 Task: Create a due date automation trigger when advanced on, 2 hours before a card is due add fields without custom field "Resume" set to a date not in this month.
Action: Mouse moved to (1000, 299)
Screenshot: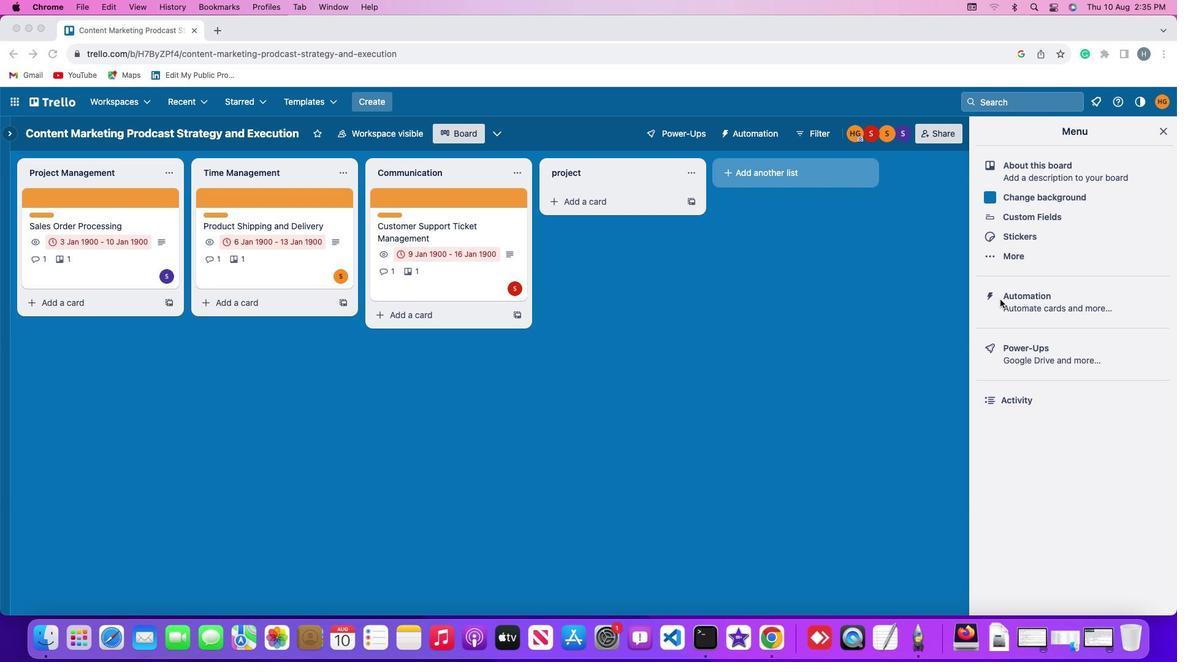 
Action: Mouse pressed left at (1000, 299)
Screenshot: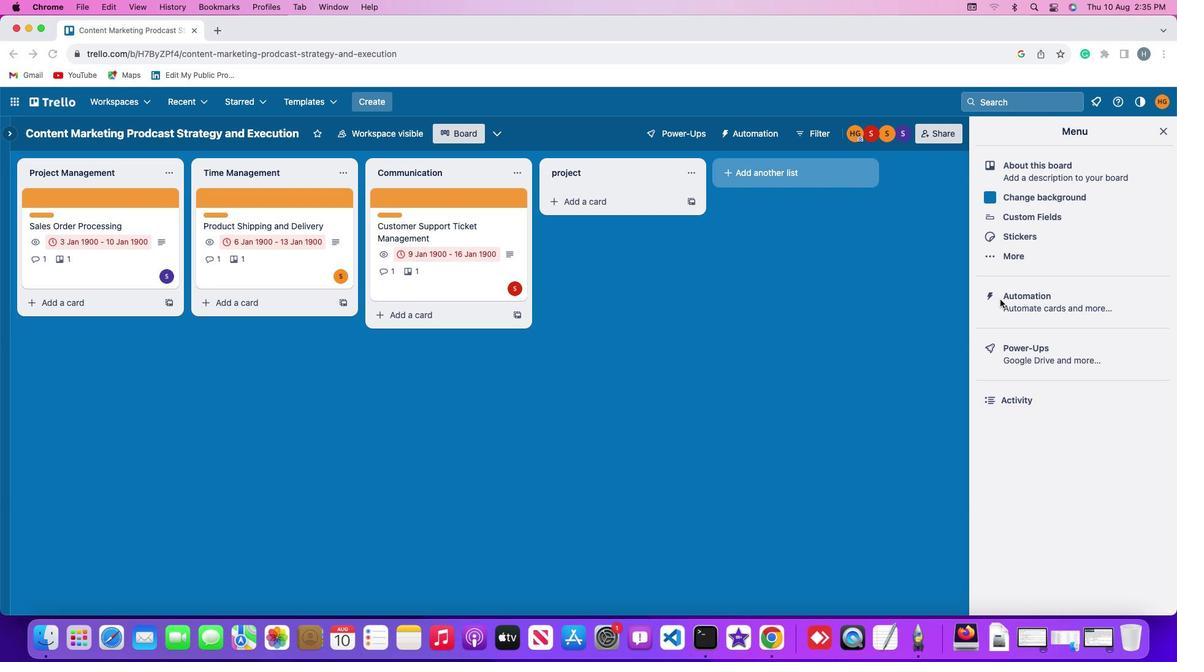 
Action: Mouse pressed left at (1000, 299)
Screenshot: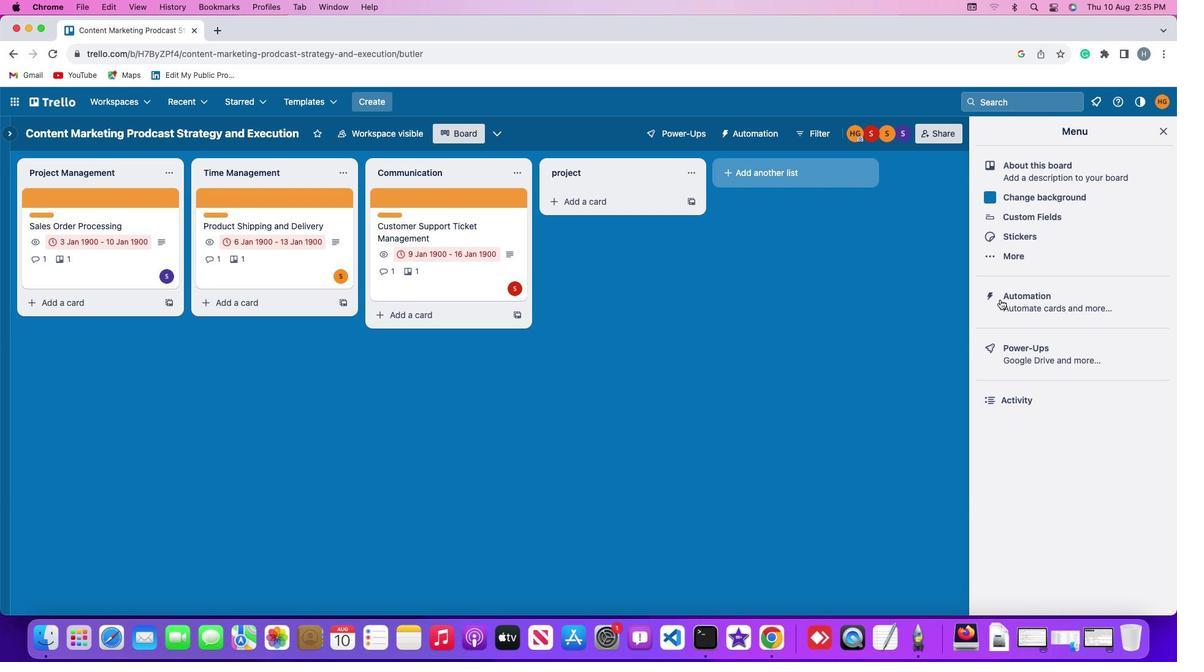 
Action: Mouse moved to (105, 295)
Screenshot: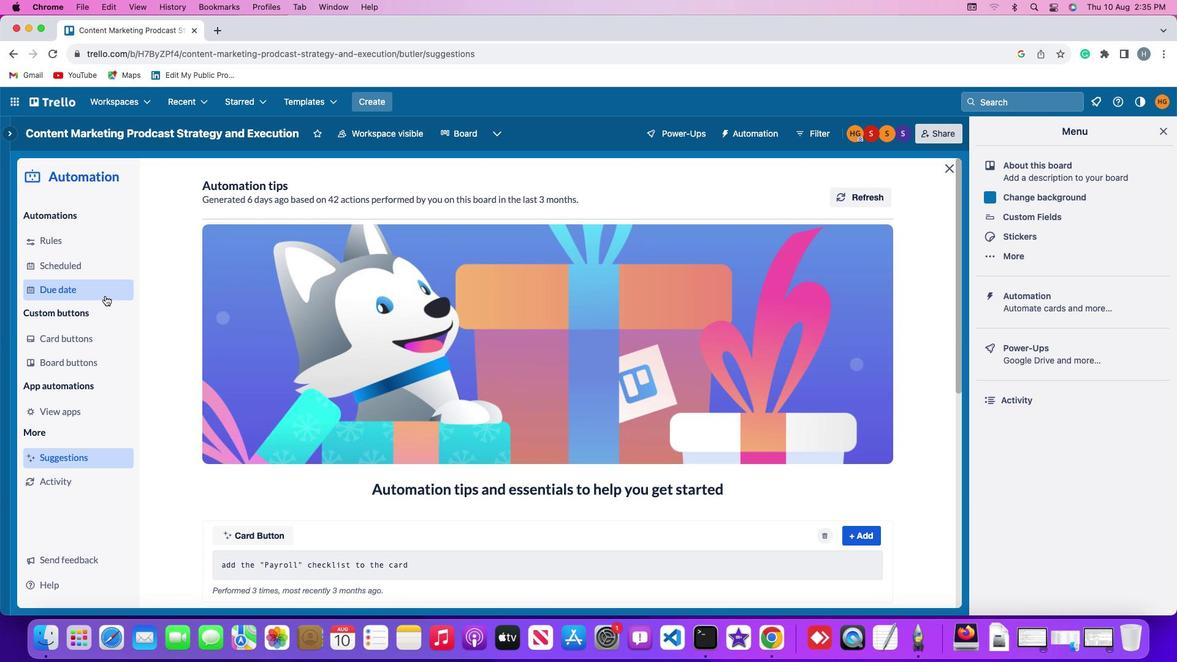 
Action: Mouse pressed left at (105, 295)
Screenshot: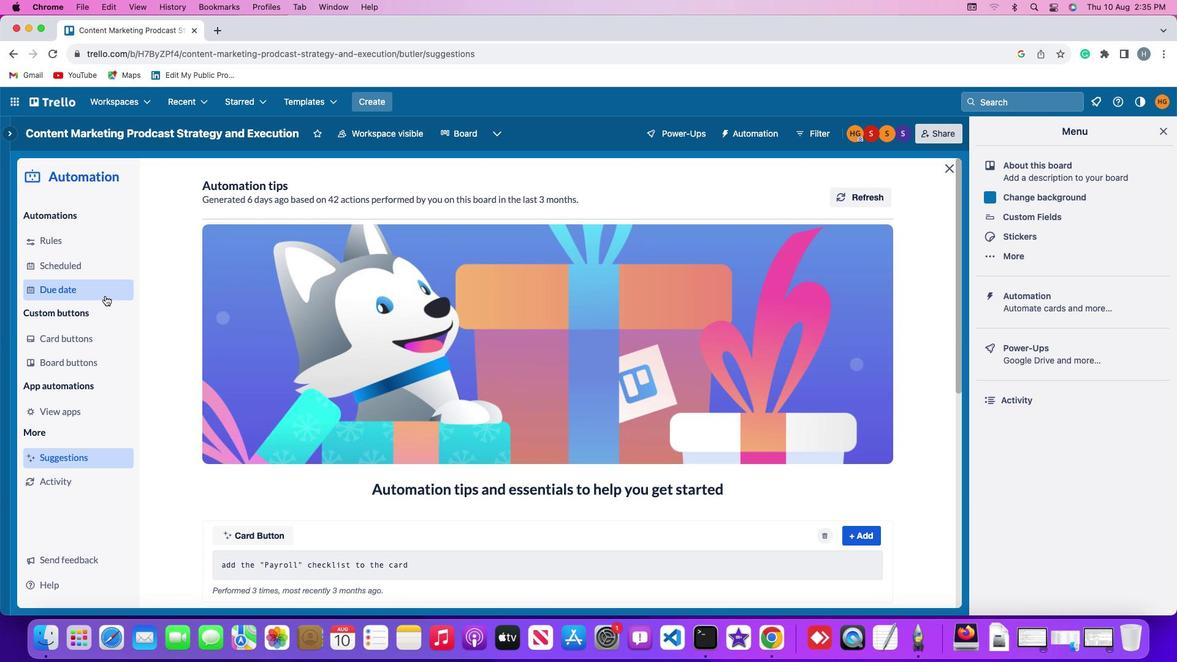 
Action: Mouse moved to (801, 187)
Screenshot: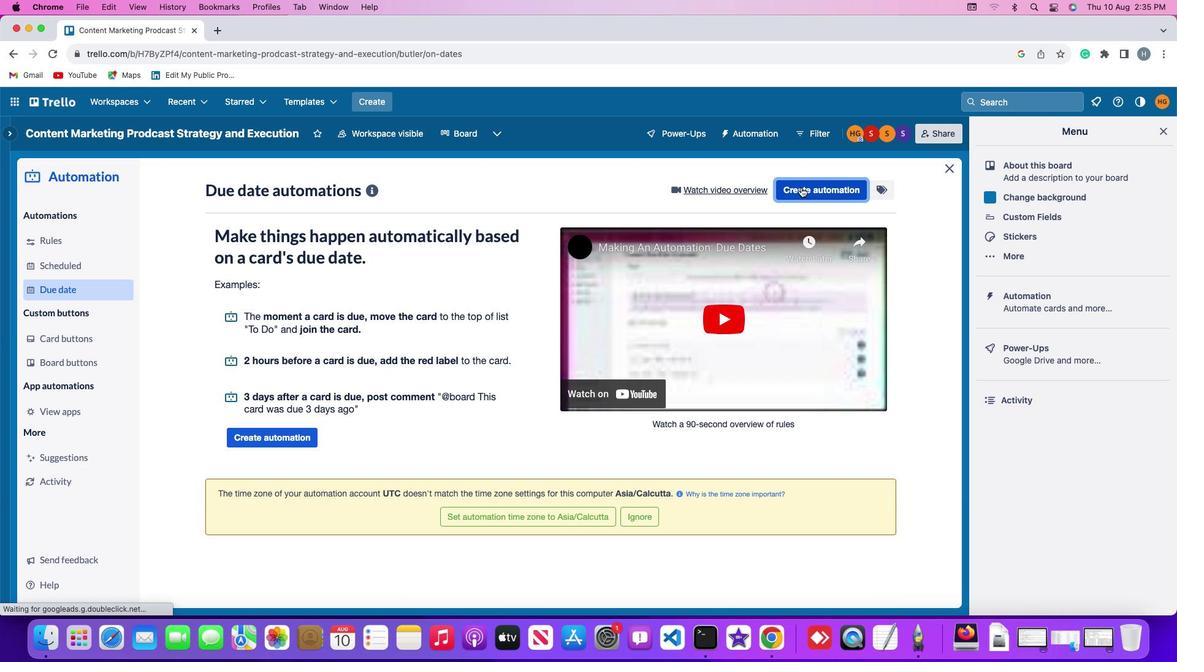 
Action: Mouse pressed left at (801, 187)
Screenshot: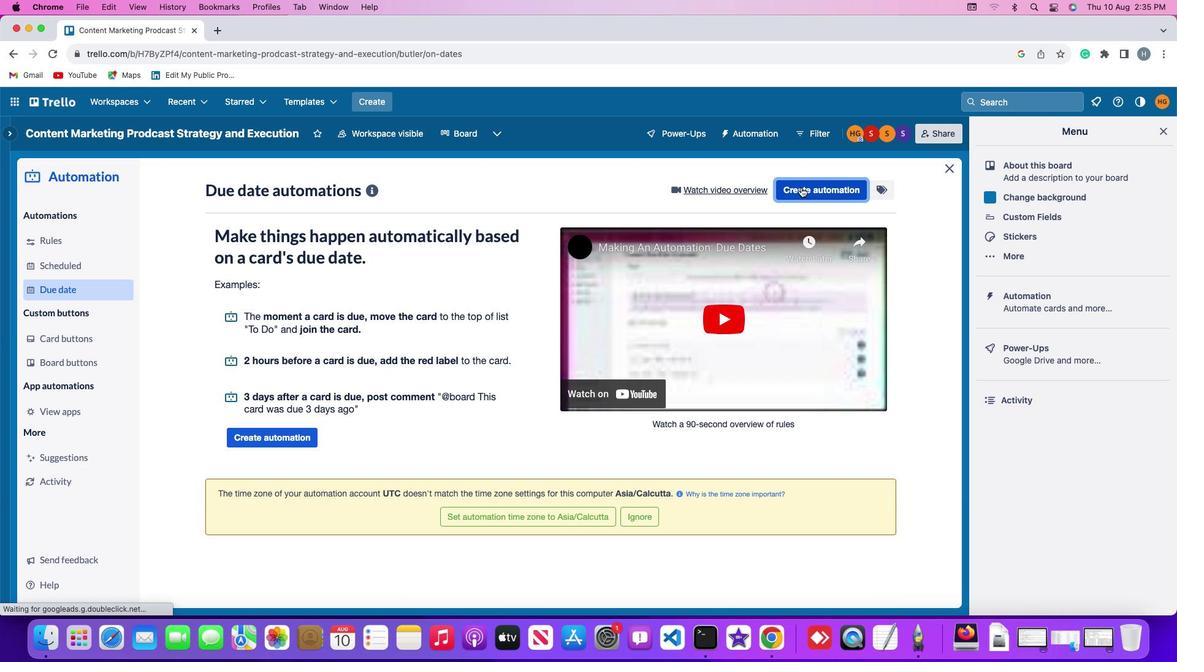 
Action: Mouse moved to (262, 303)
Screenshot: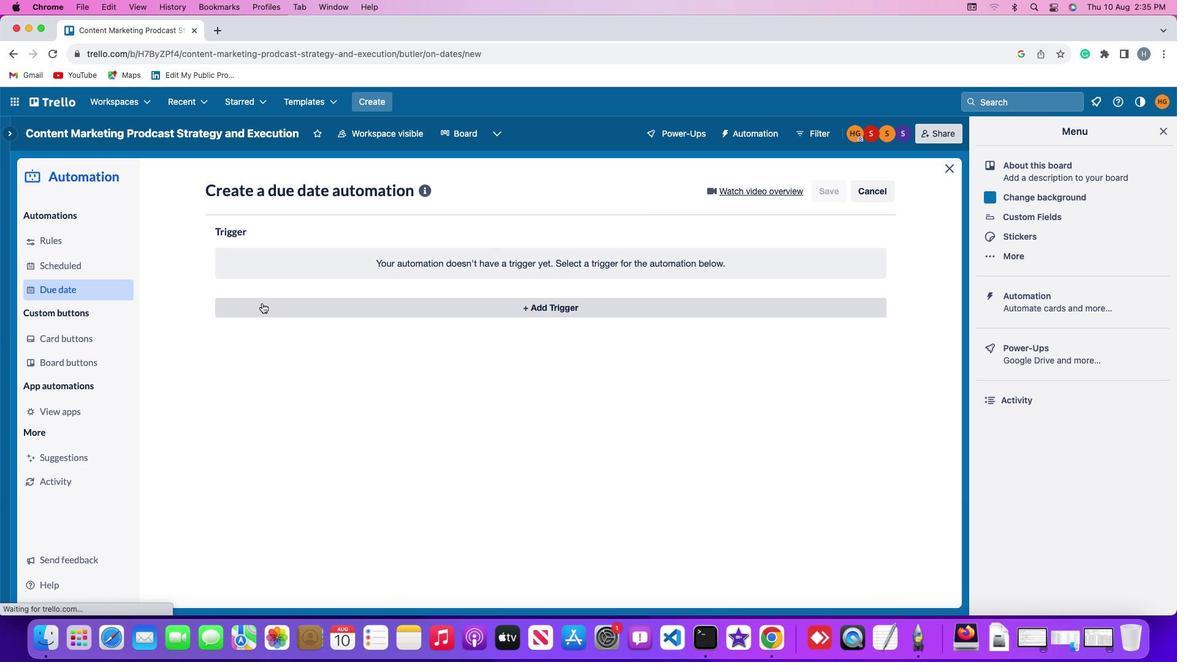 
Action: Mouse pressed left at (262, 303)
Screenshot: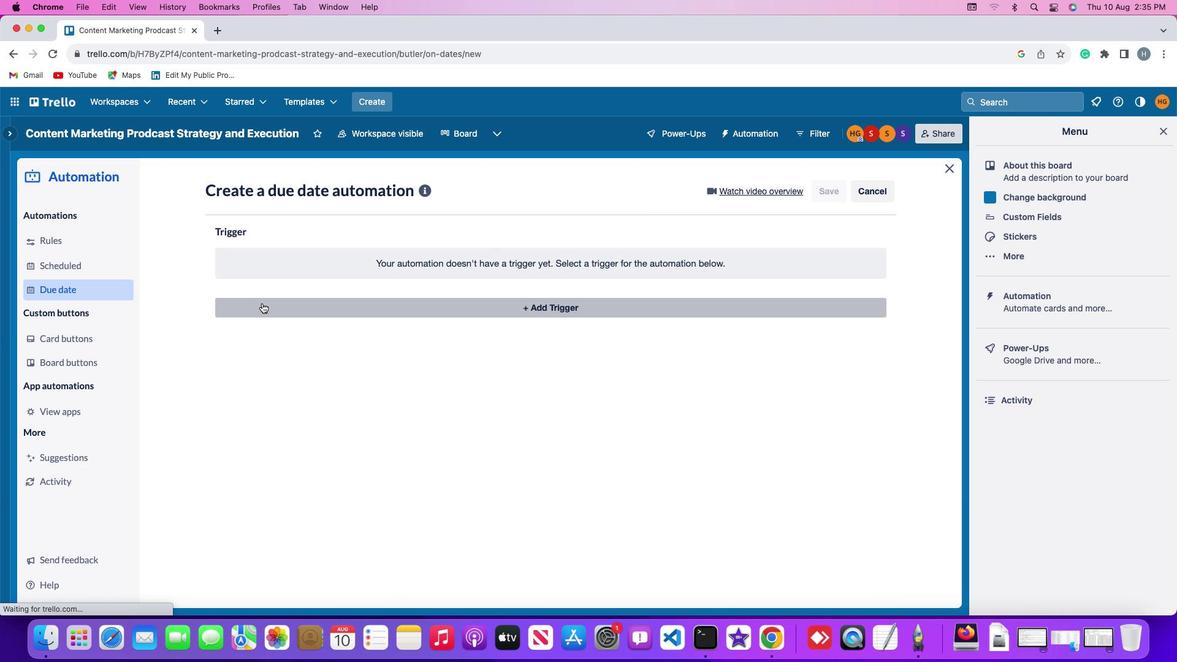 
Action: Mouse moved to (239, 495)
Screenshot: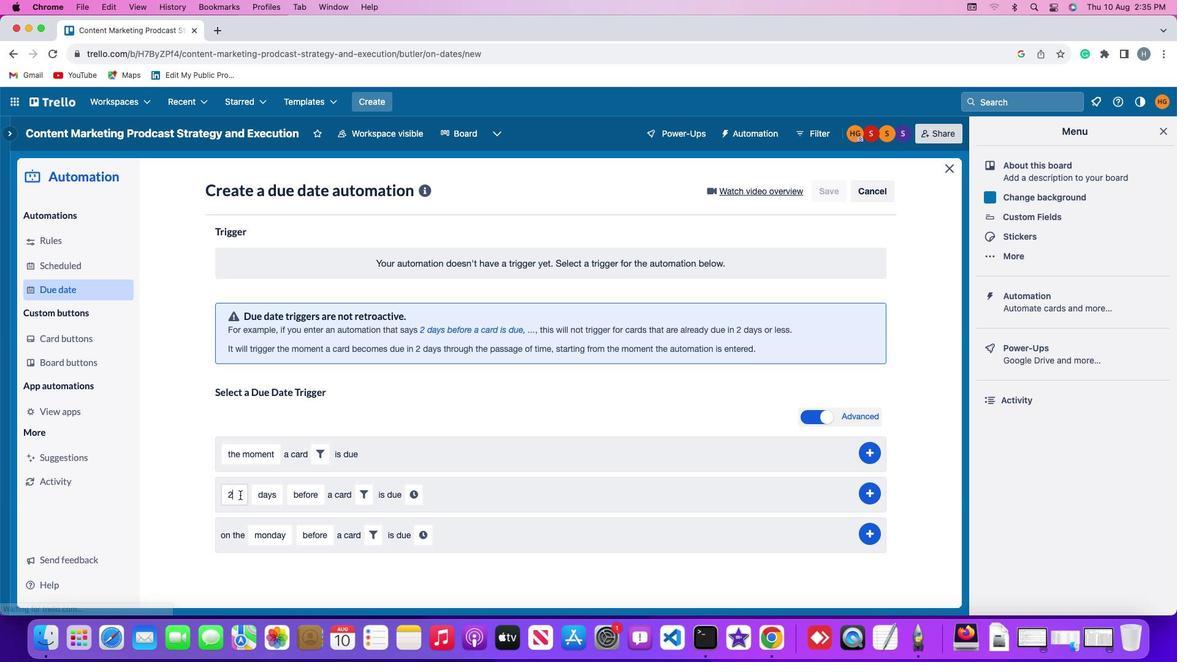 
Action: Mouse pressed left at (239, 495)
Screenshot: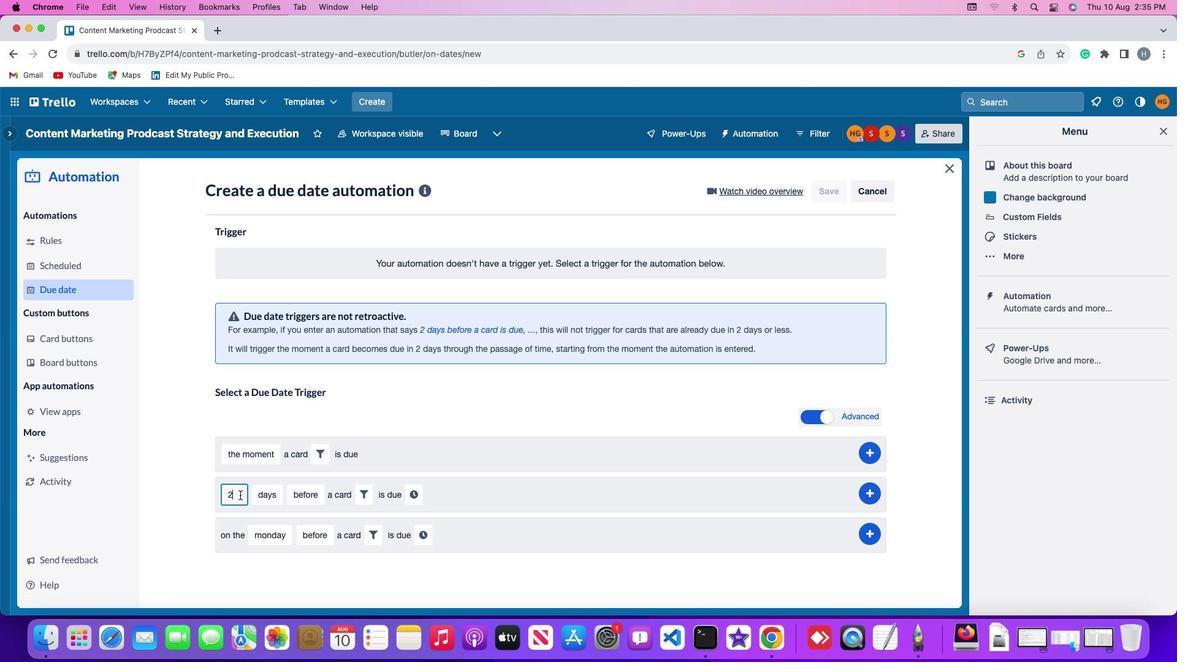 
Action: Mouse moved to (239, 495)
Screenshot: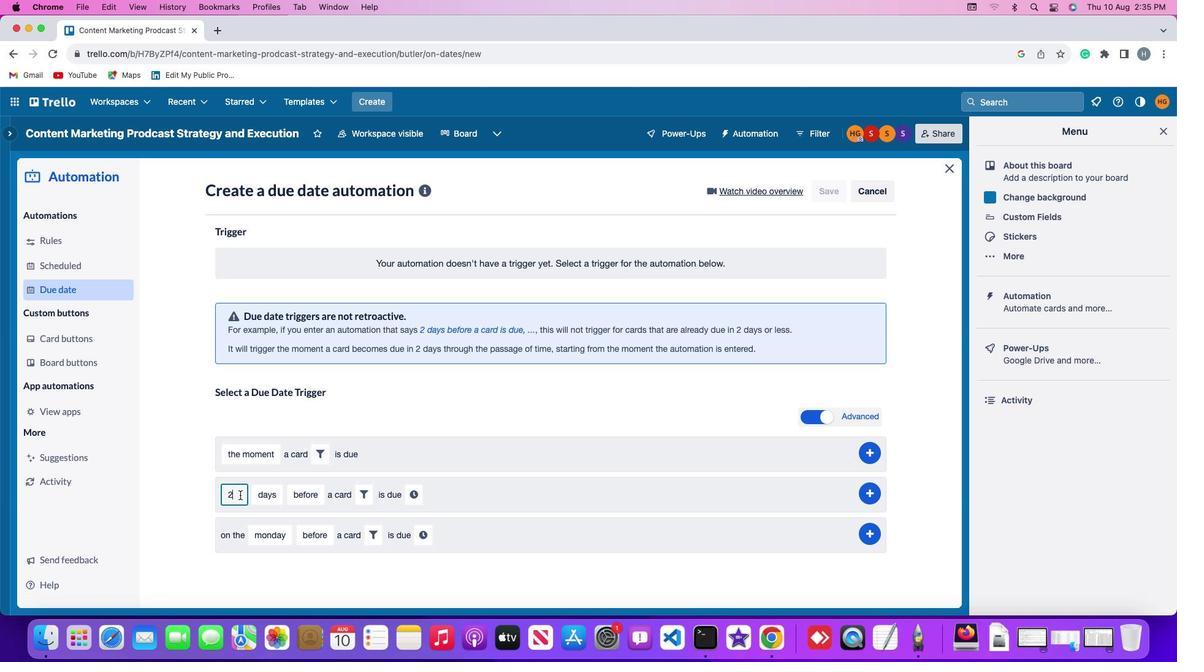 
Action: Key pressed Key.backspace'2'
Screenshot: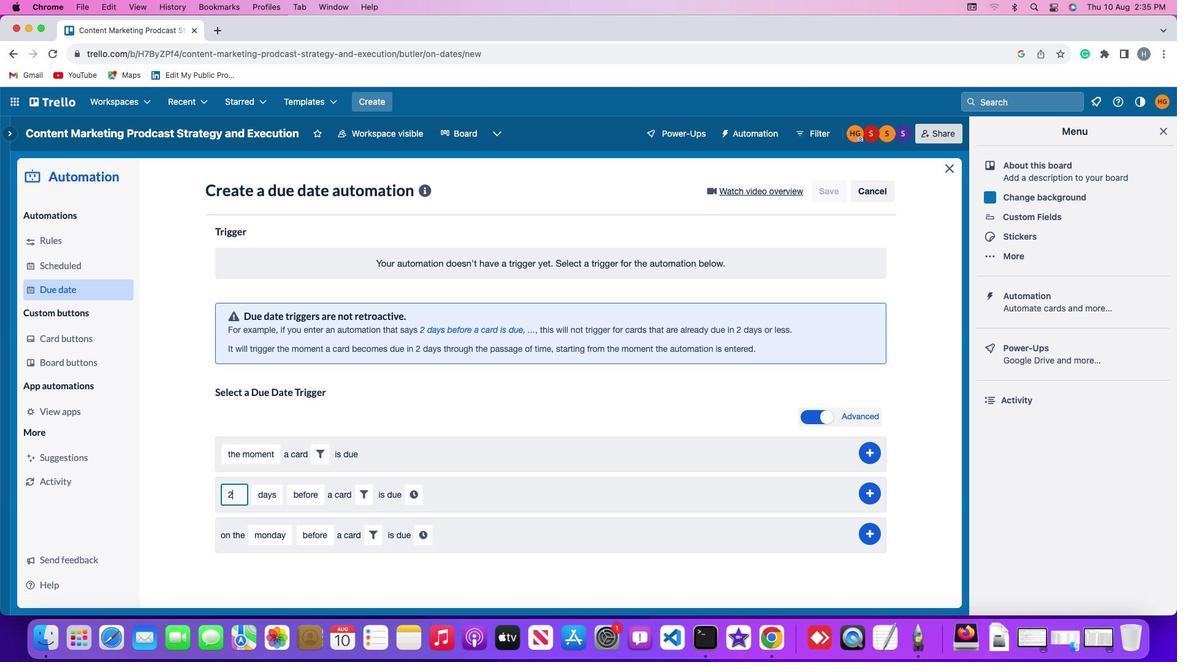 
Action: Mouse moved to (263, 493)
Screenshot: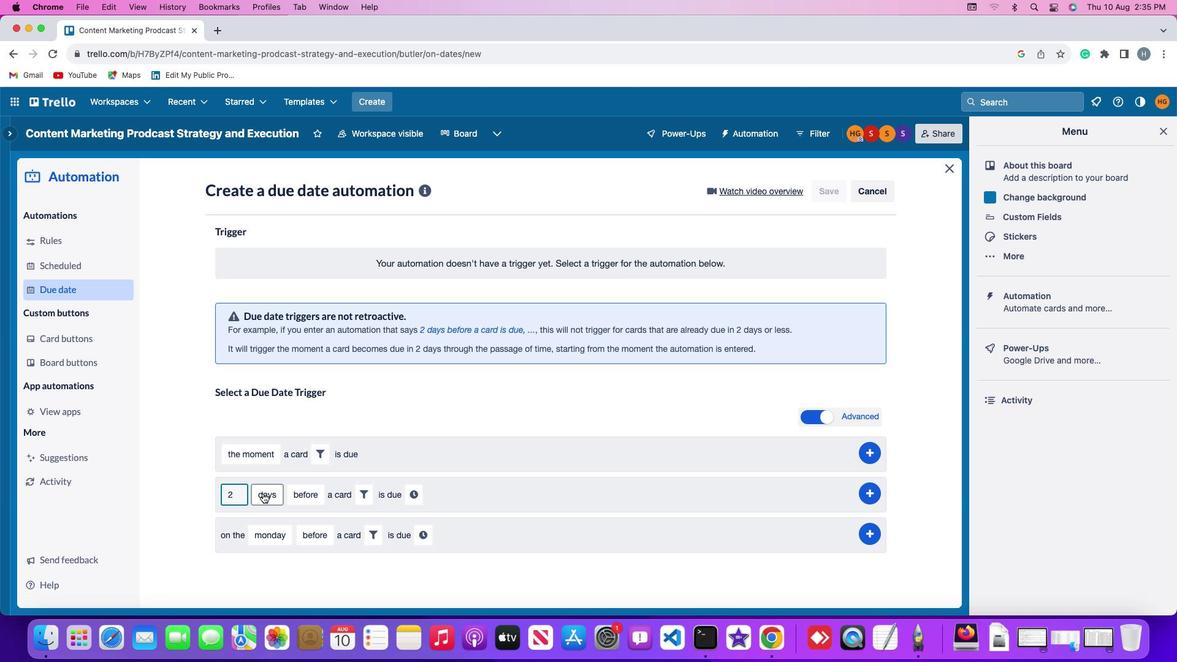 
Action: Mouse pressed left at (263, 493)
Screenshot: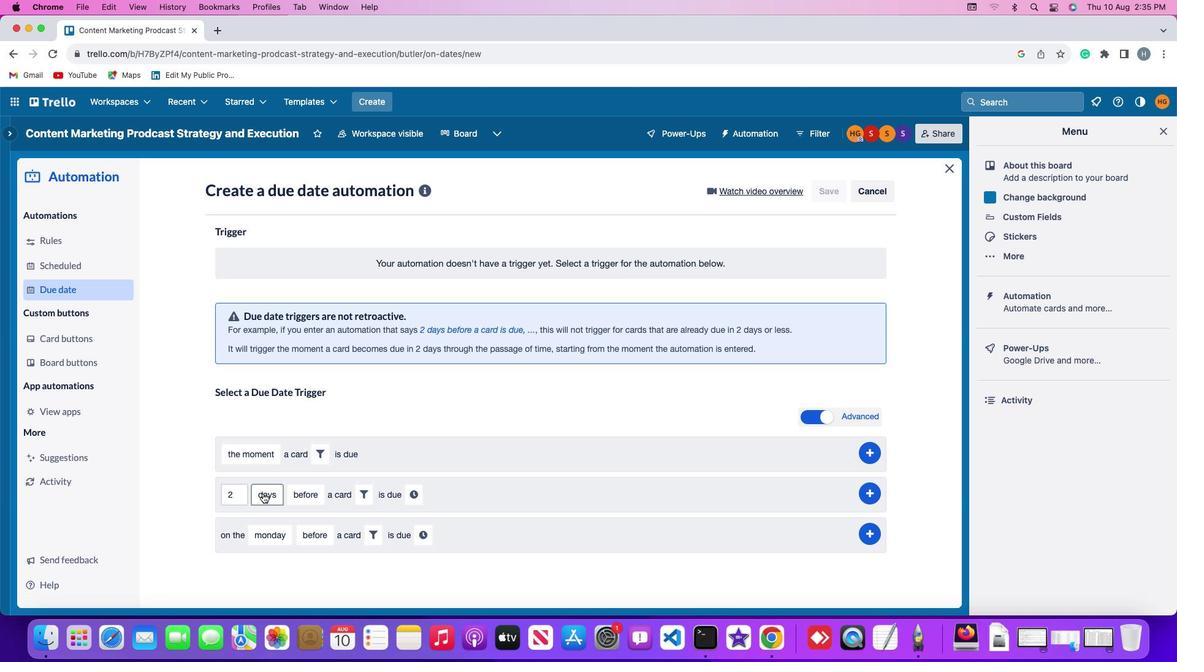 
Action: Mouse moved to (272, 564)
Screenshot: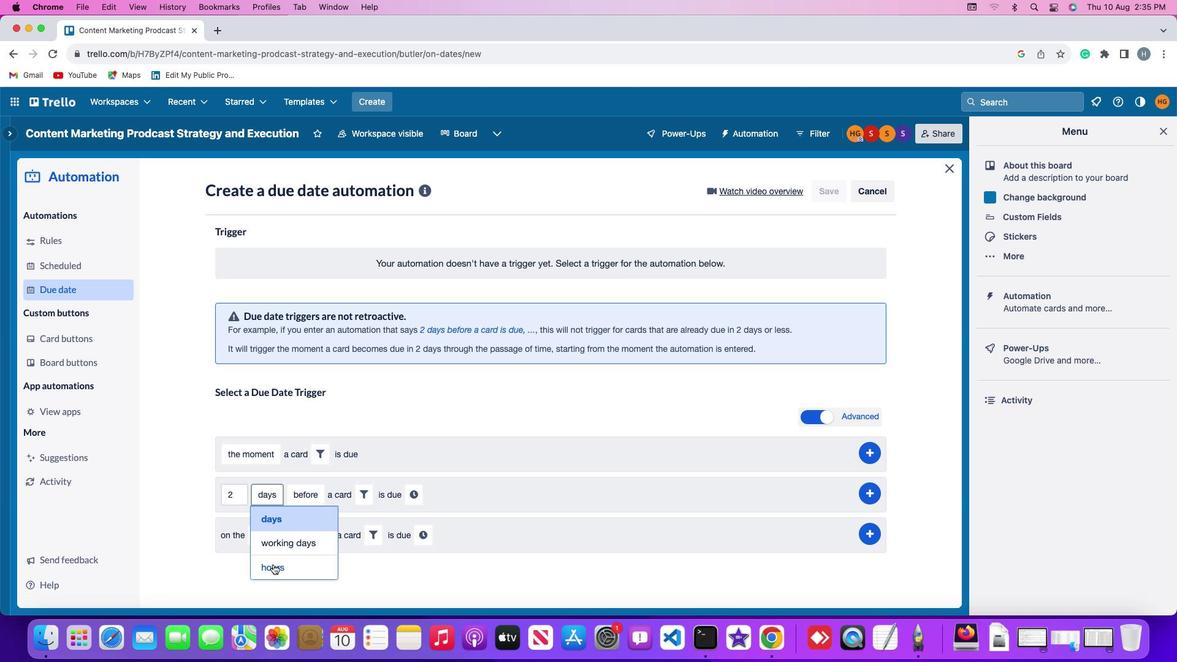 
Action: Mouse pressed left at (272, 564)
Screenshot: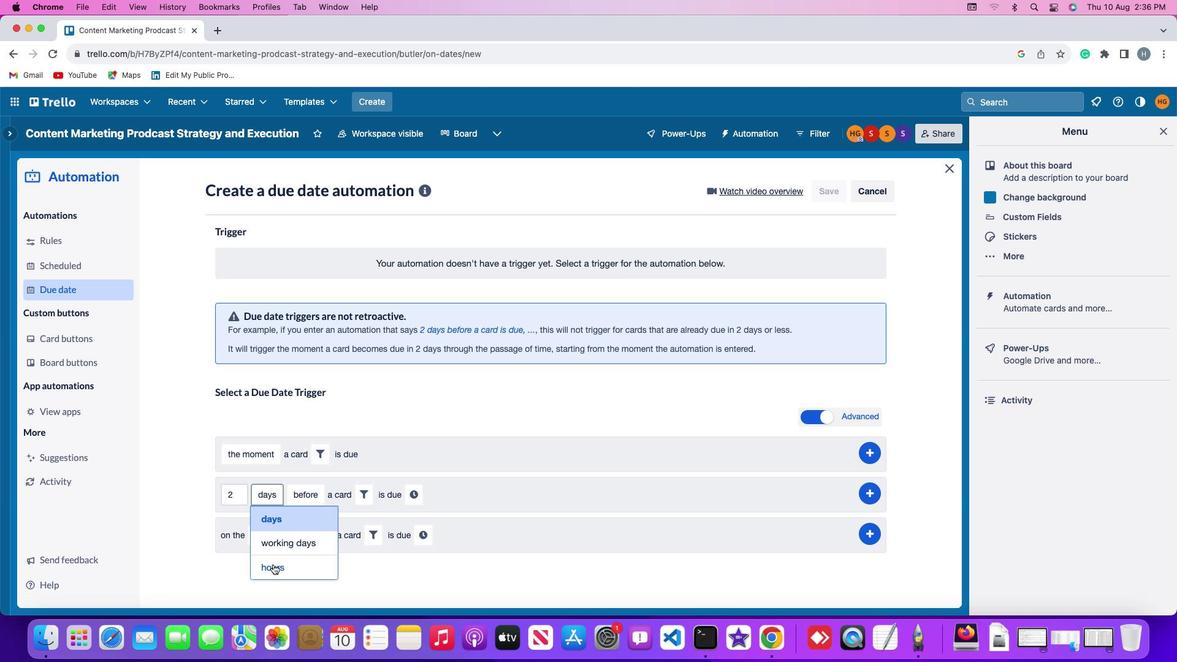
Action: Mouse moved to (307, 490)
Screenshot: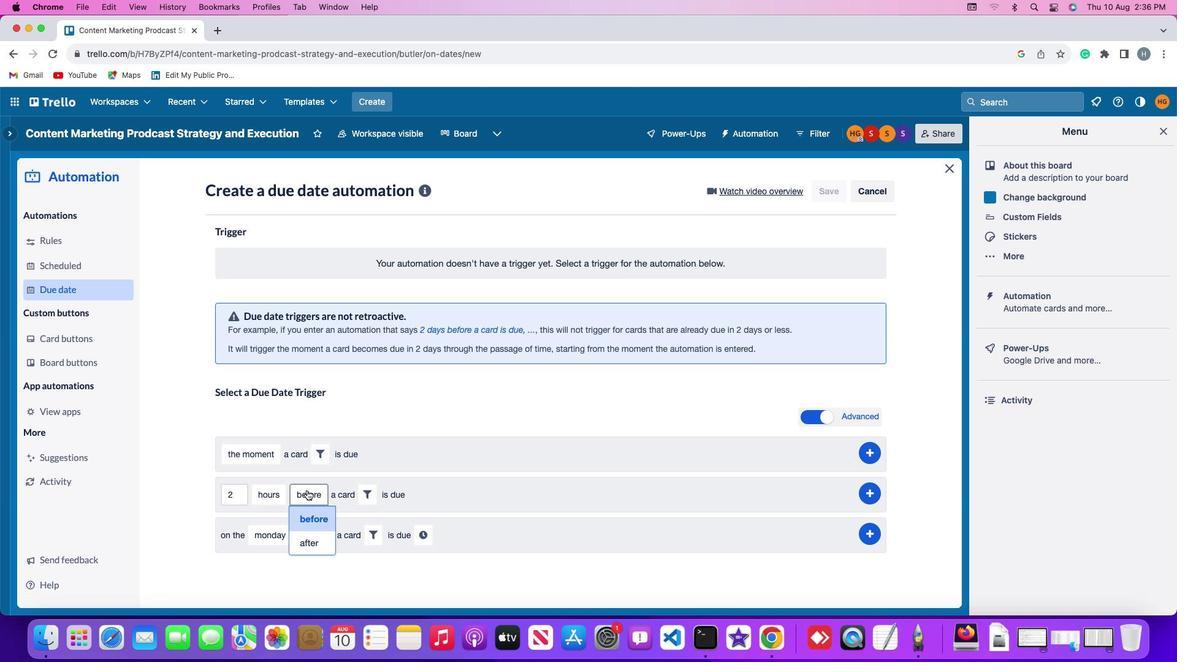 
Action: Mouse pressed left at (307, 490)
Screenshot: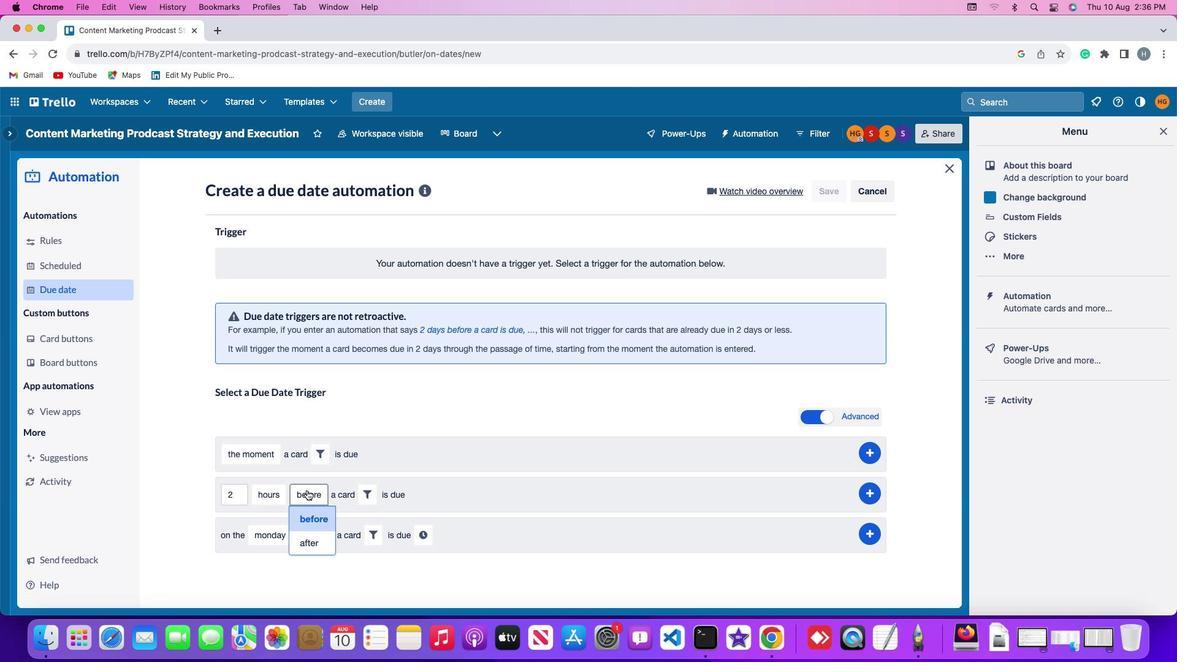 
Action: Mouse moved to (320, 516)
Screenshot: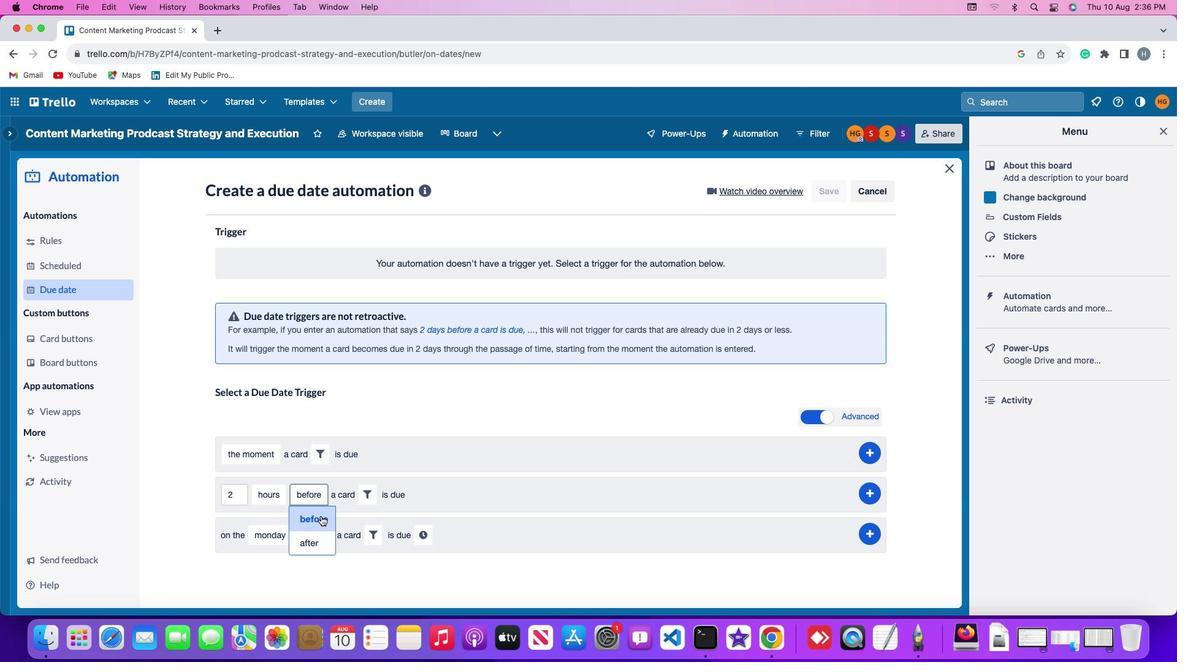 
Action: Mouse pressed left at (320, 516)
Screenshot: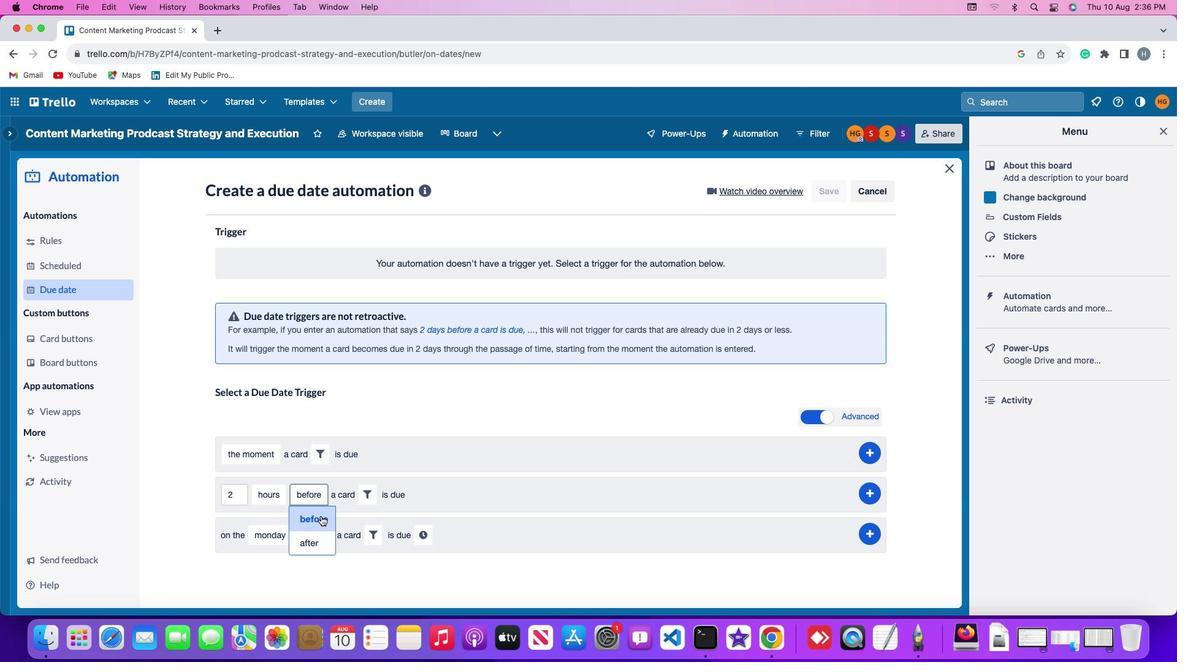 
Action: Mouse moved to (364, 496)
Screenshot: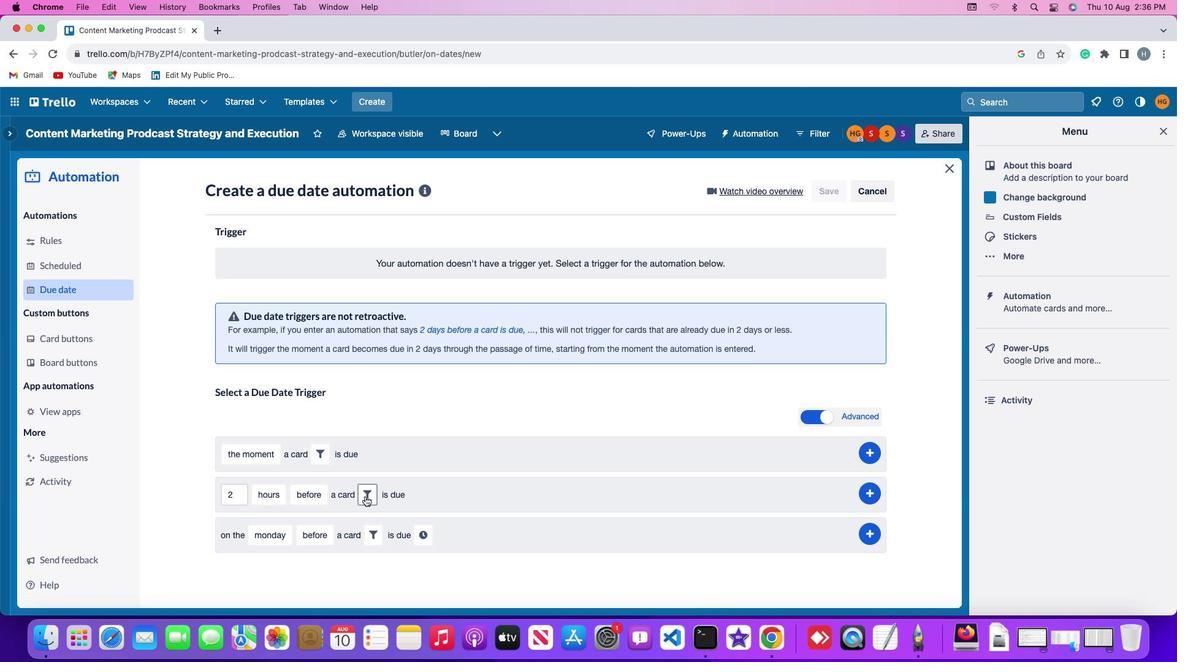 
Action: Mouse pressed left at (364, 496)
Screenshot: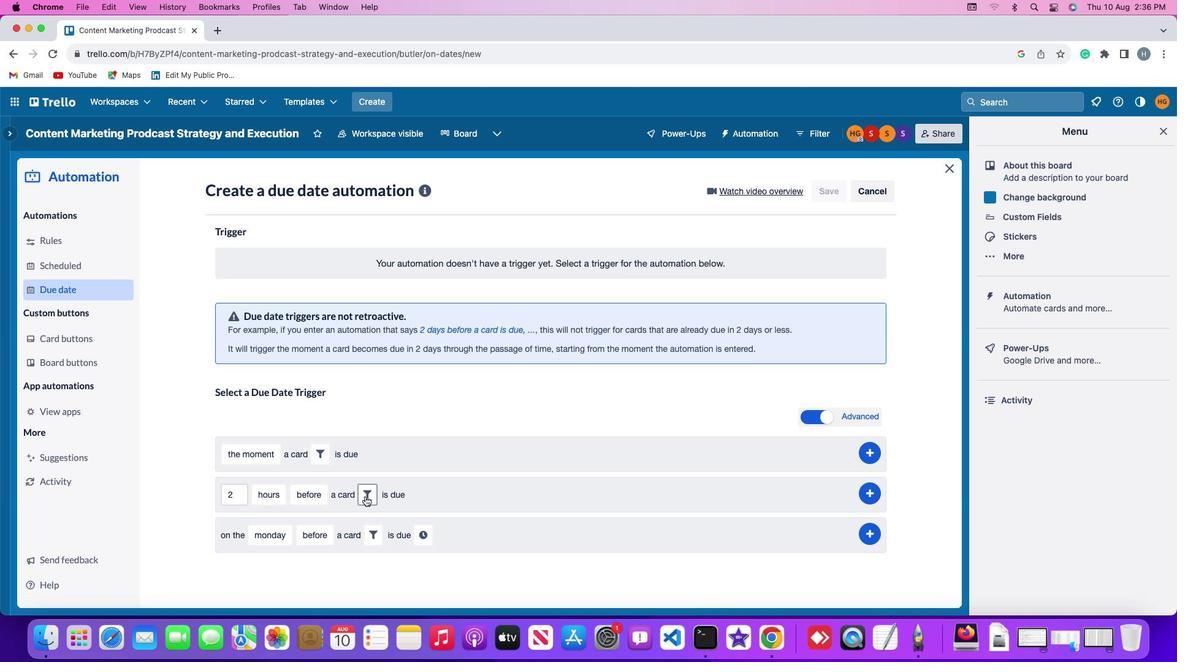 
Action: Mouse moved to (575, 535)
Screenshot: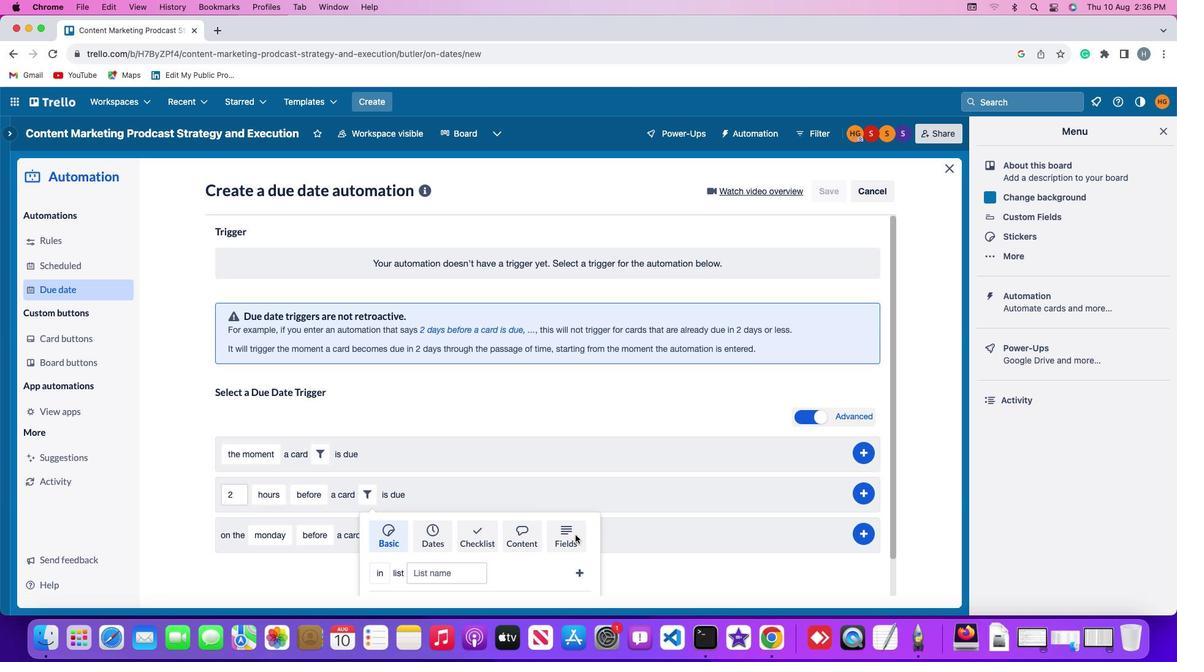 
Action: Mouse pressed left at (575, 535)
Screenshot: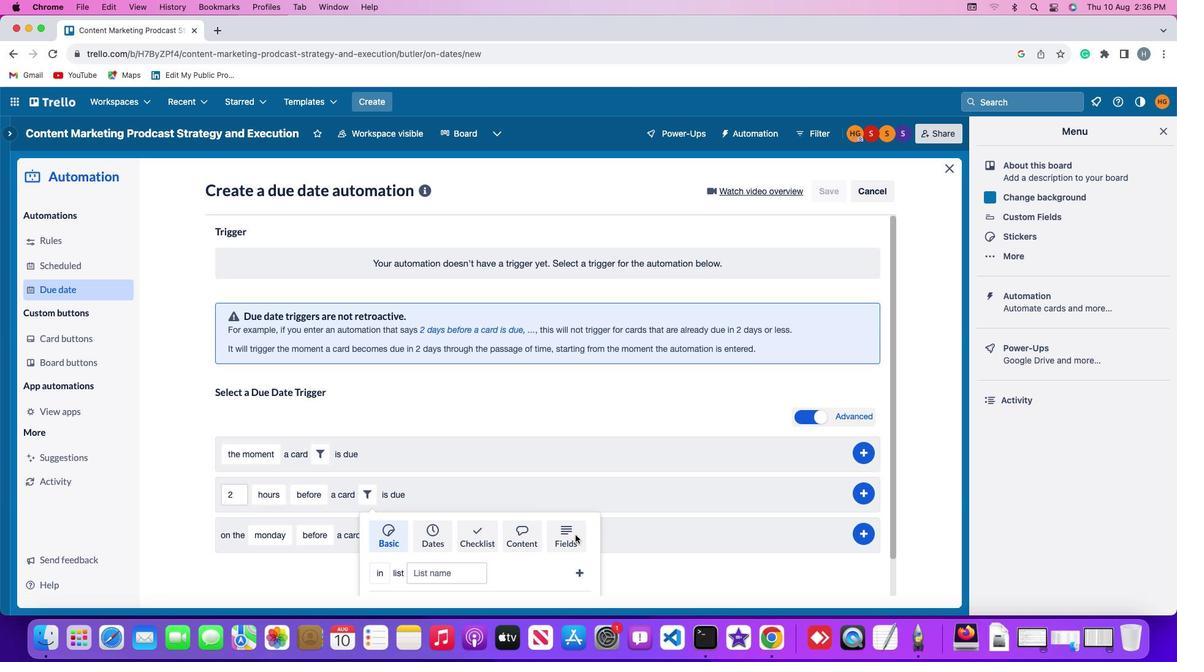 
Action: Mouse moved to (320, 583)
Screenshot: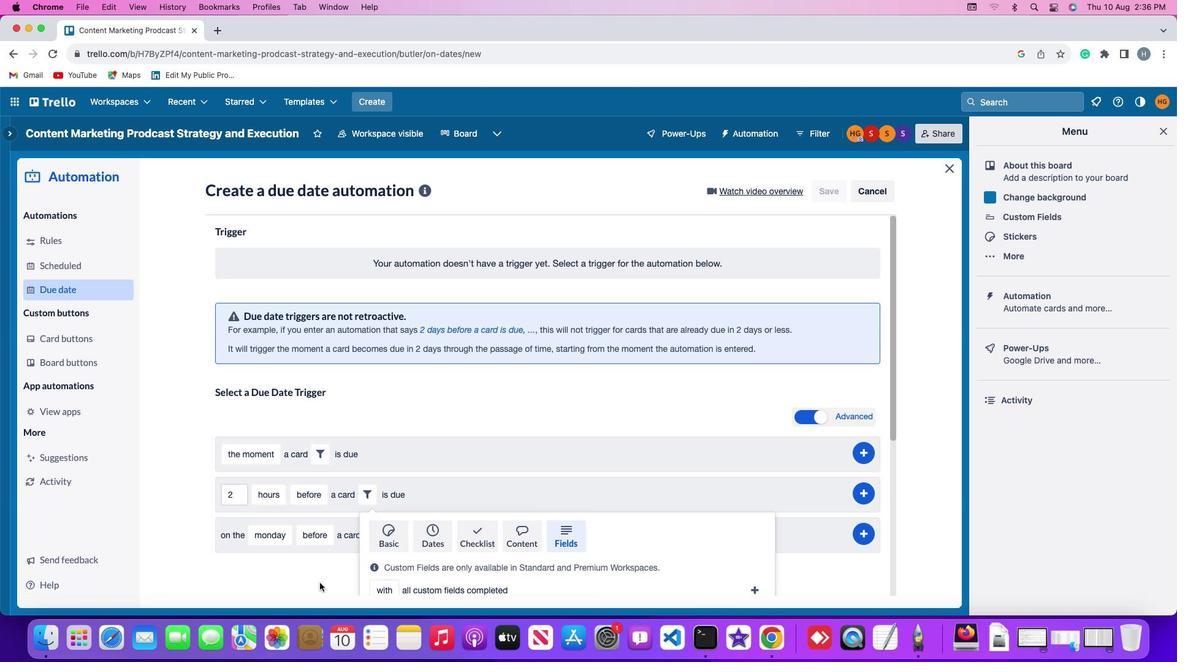 
Action: Mouse scrolled (320, 583) with delta (0, 0)
Screenshot: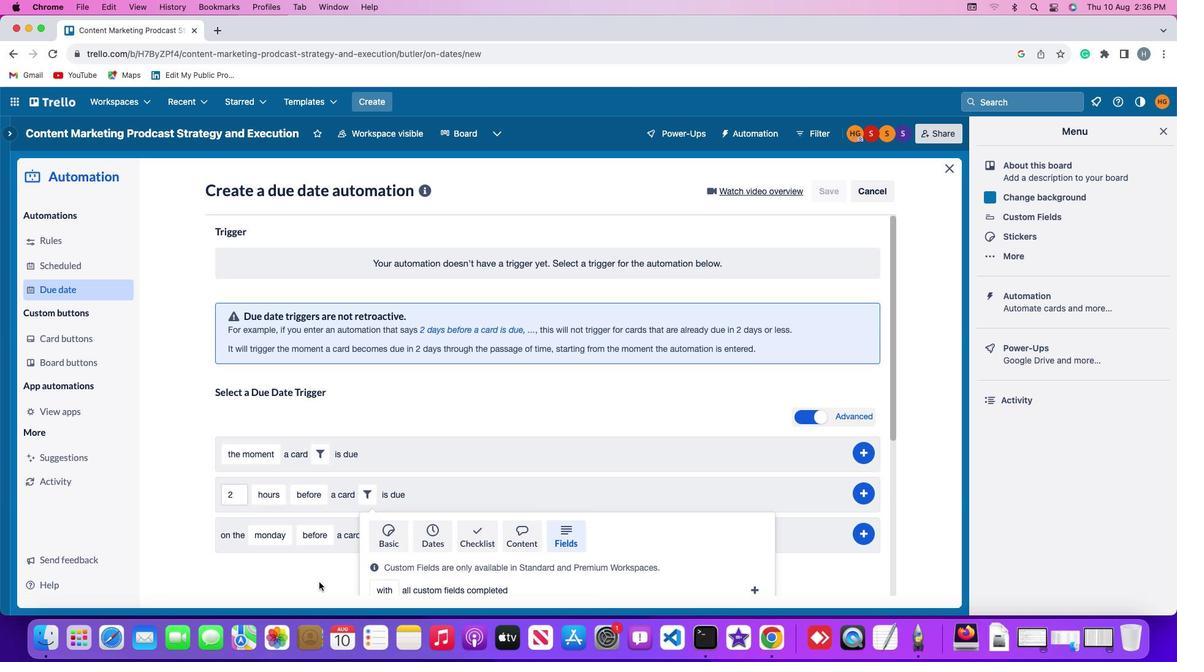 
Action: Mouse scrolled (320, 583) with delta (0, 0)
Screenshot: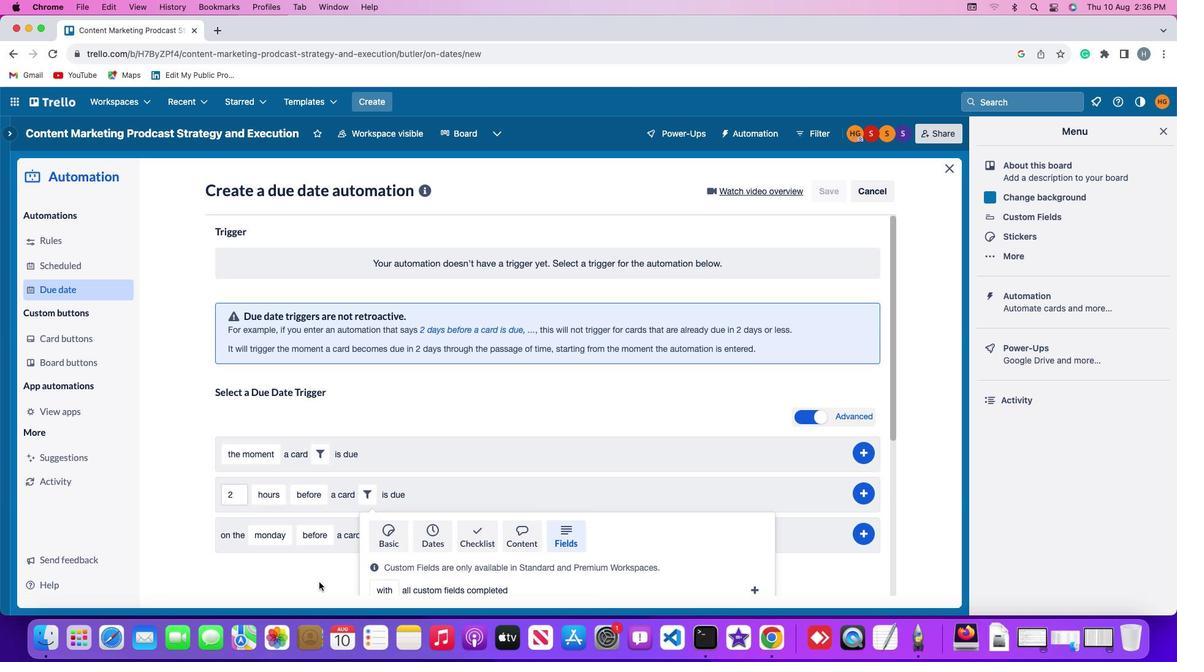 
Action: Mouse scrolled (320, 583) with delta (0, -1)
Screenshot: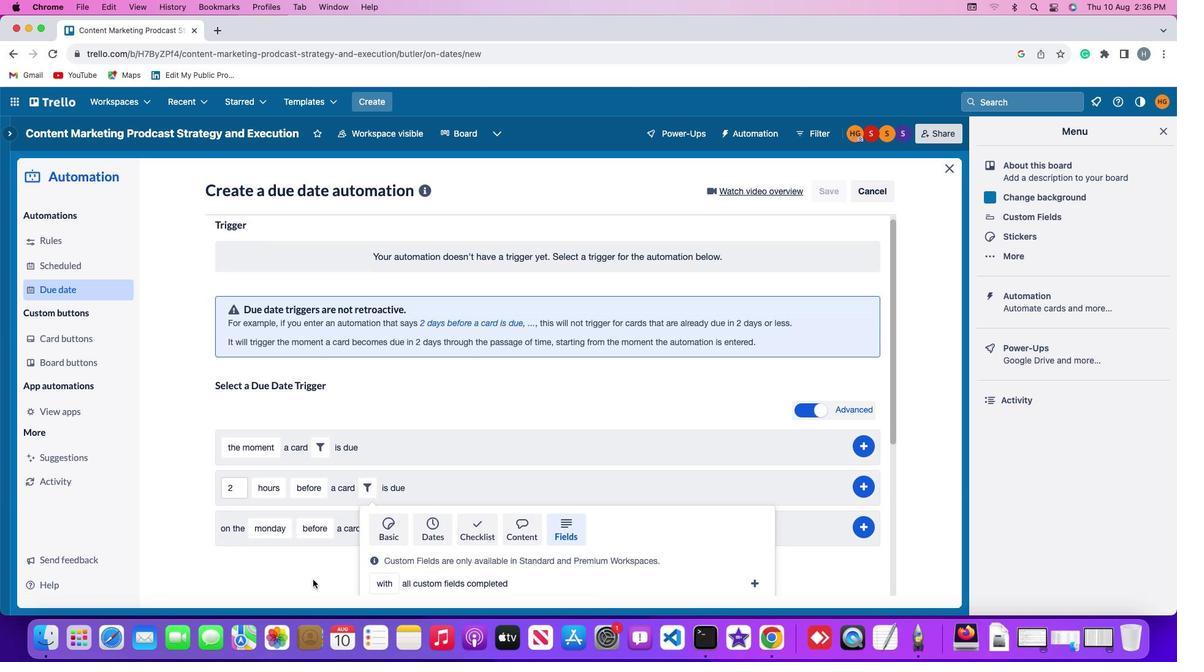 
Action: Mouse moved to (315, 580)
Screenshot: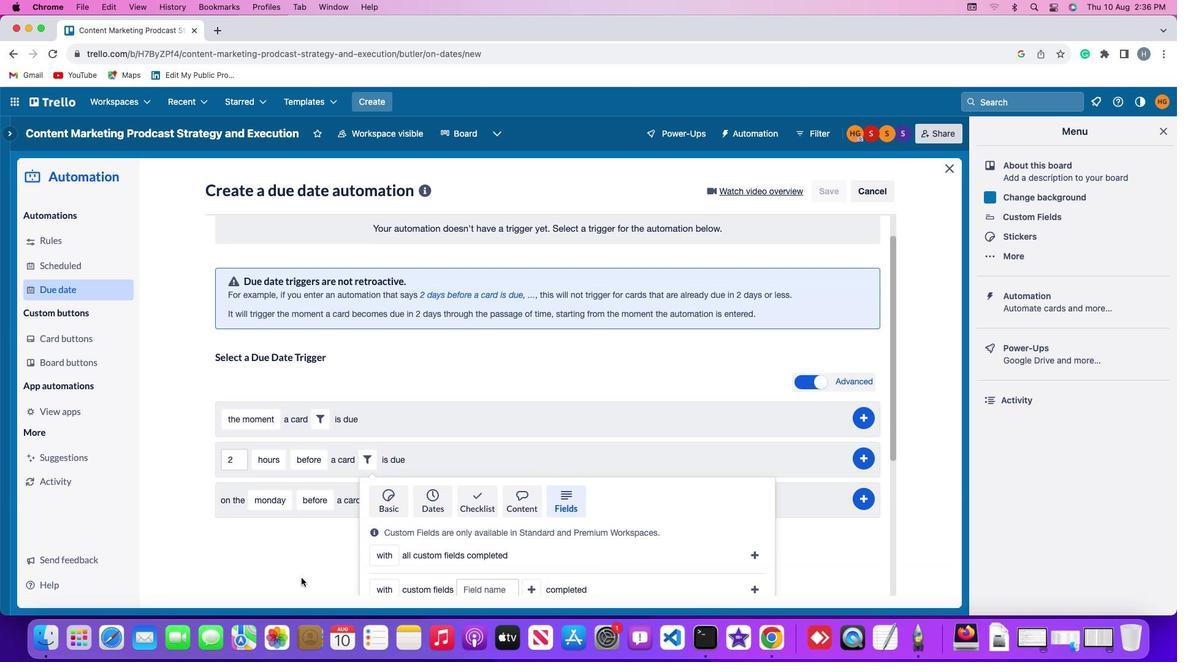 
Action: Mouse scrolled (315, 580) with delta (0, -2)
Screenshot: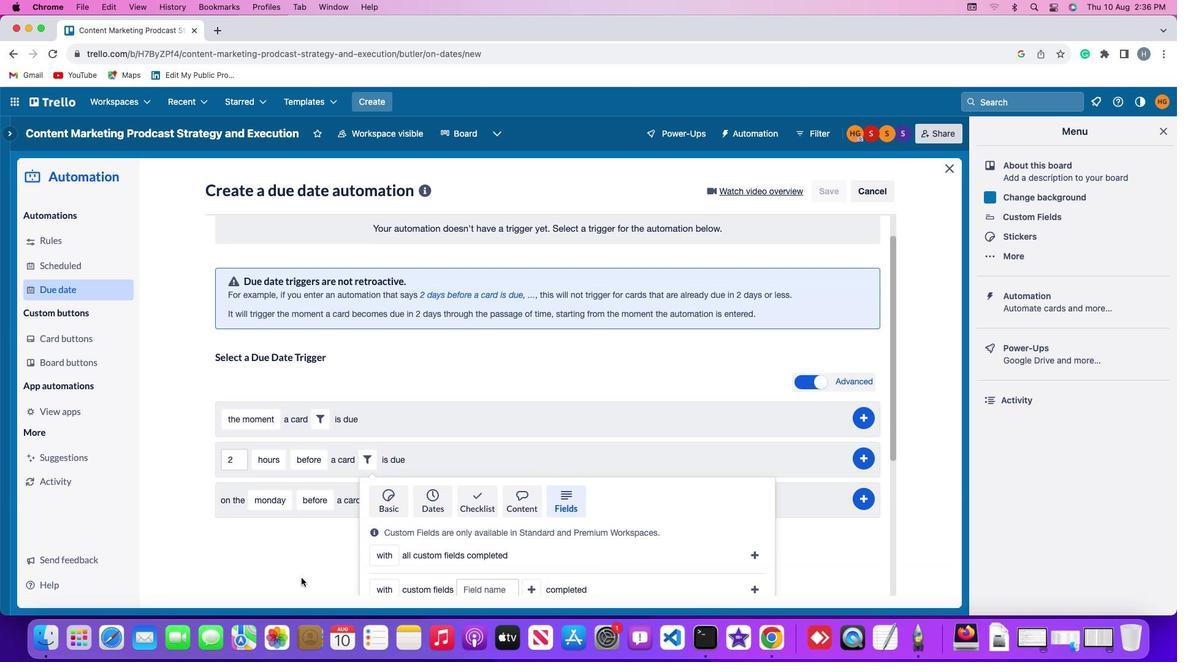 
Action: Mouse moved to (288, 576)
Screenshot: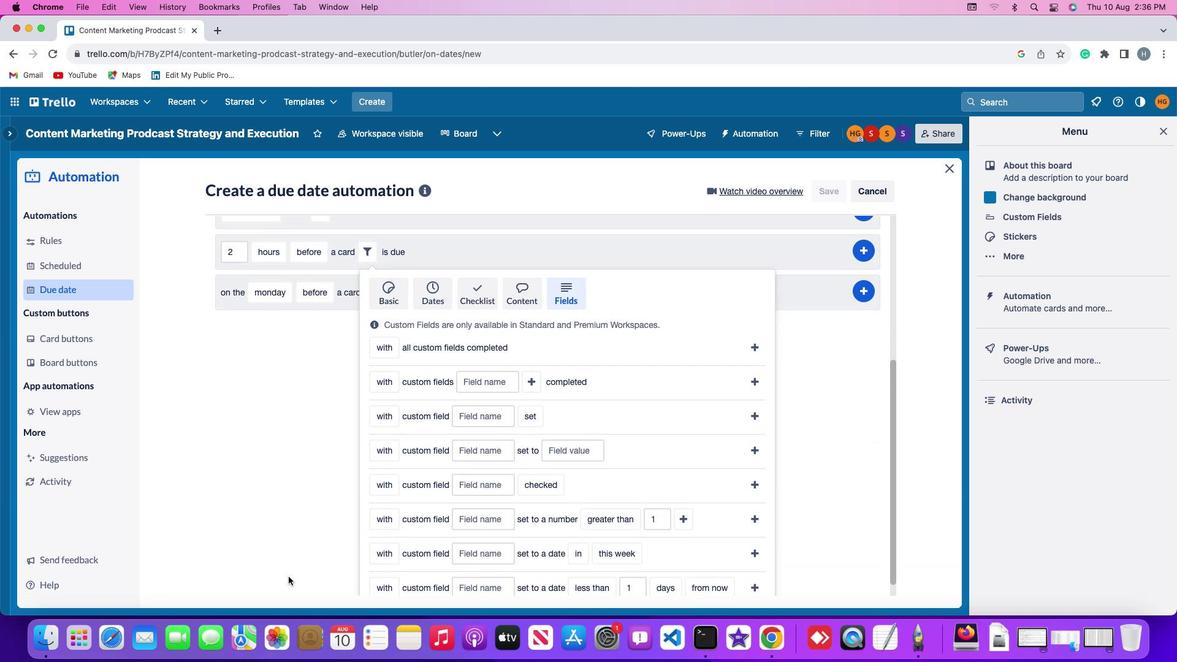 
Action: Mouse scrolled (288, 576) with delta (0, 0)
Screenshot: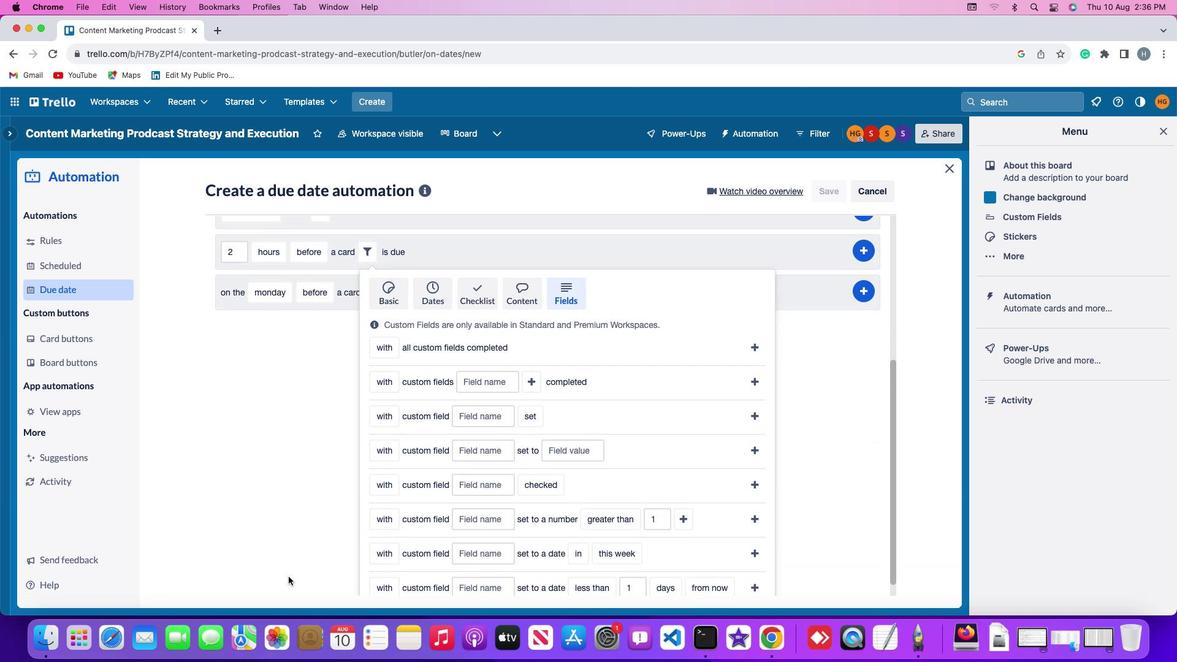 
Action: Mouse scrolled (288, 576) with delta (0, 0)
Screenshot: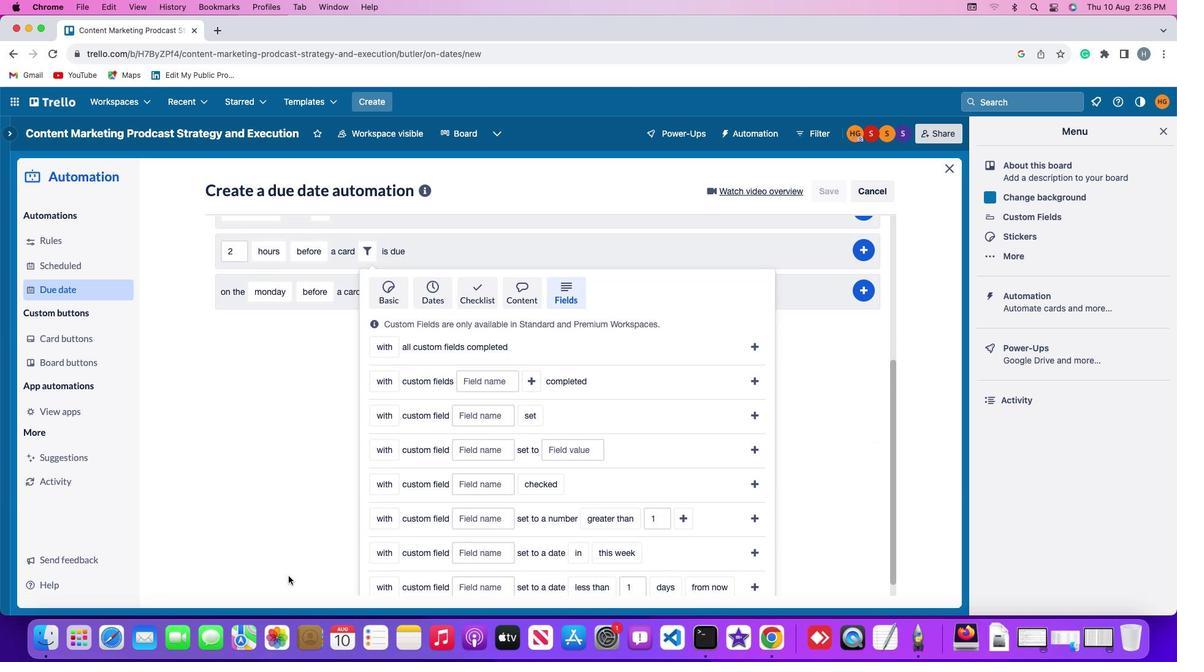 
Action: Mouse scrolled (288, 576) with delta (0, -1)
Screenshot: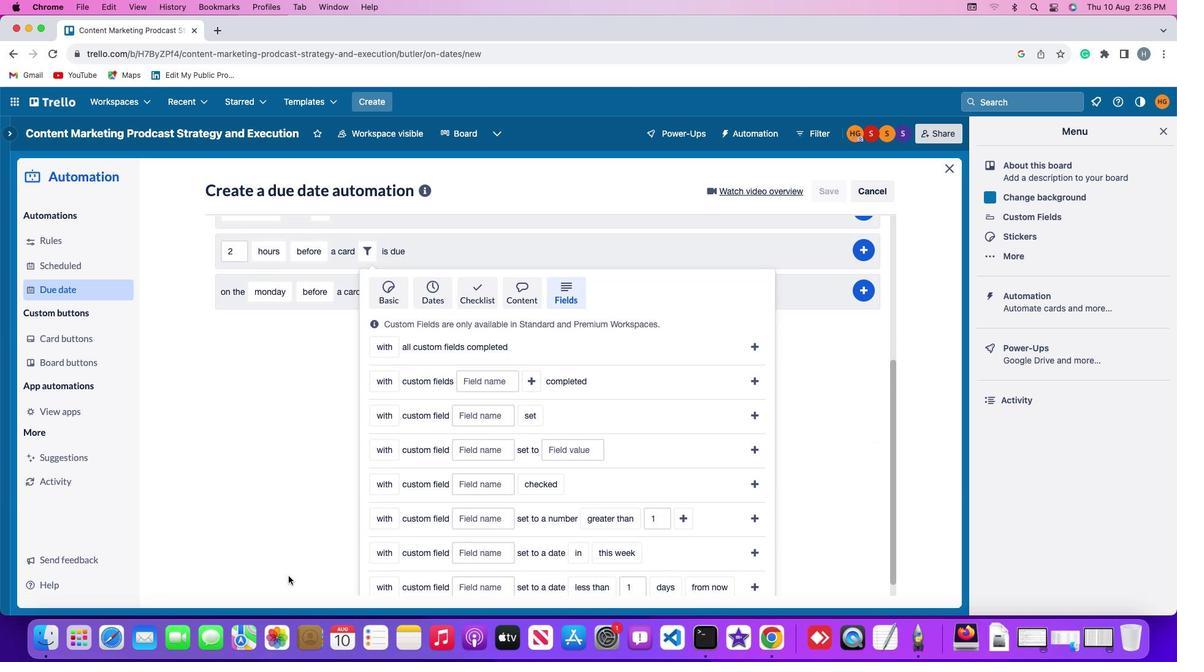 
Action: Mouse moved to (288, 576)
Screenshot: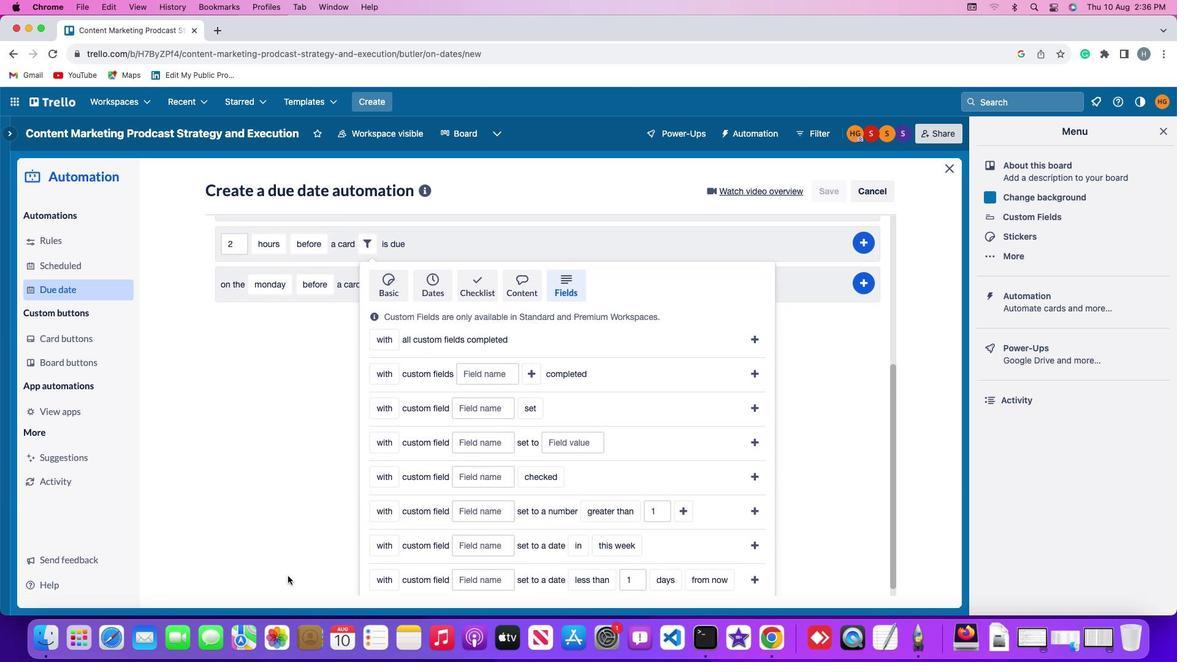 
Action: Mouse scrolled (288, 576) with delta (0, -2)
Screenshot: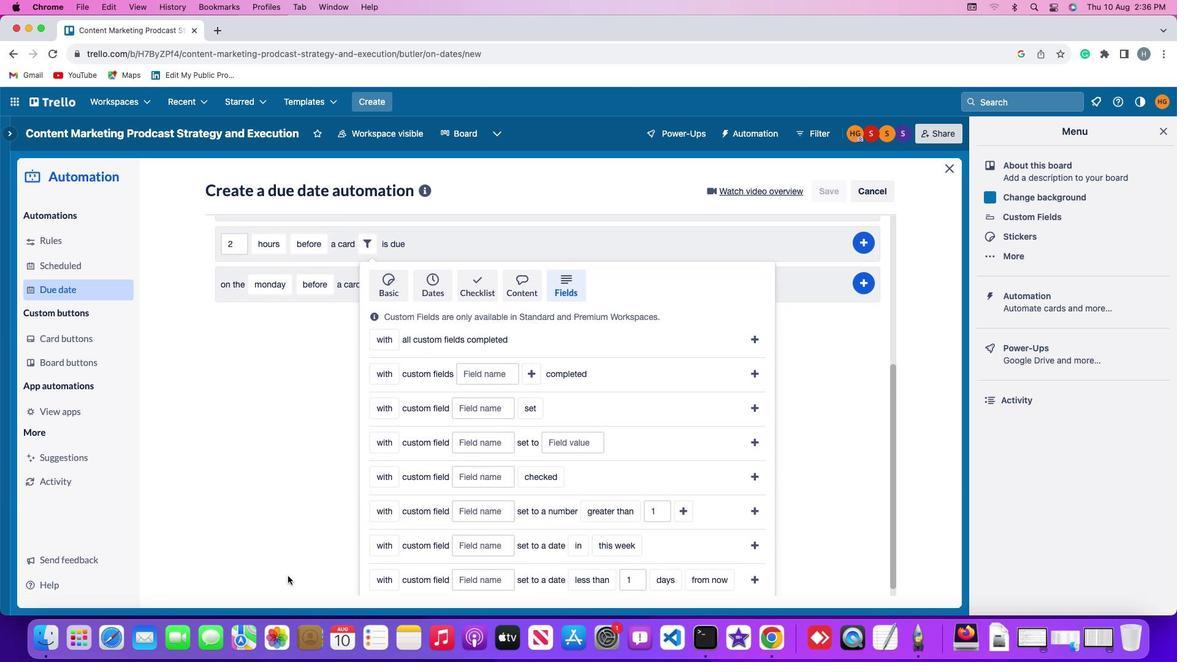 
Action: Mouse moved to (383, 539)
Screenshot: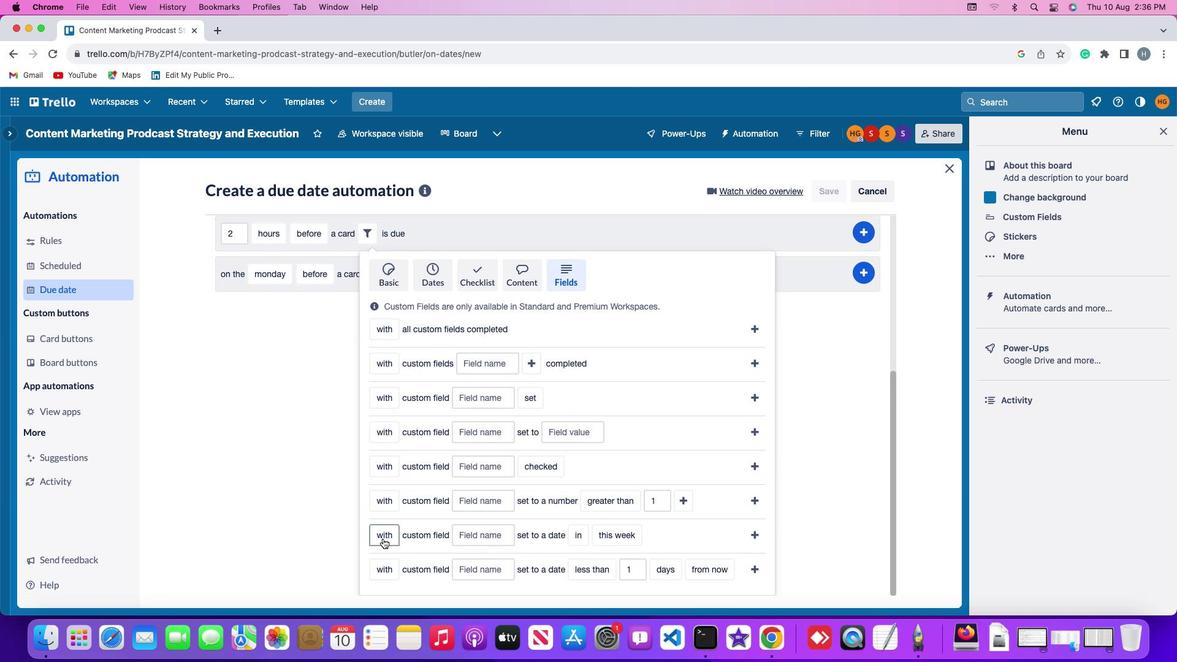
Action: Mouse pressed left at (383, 539)
Screenshot: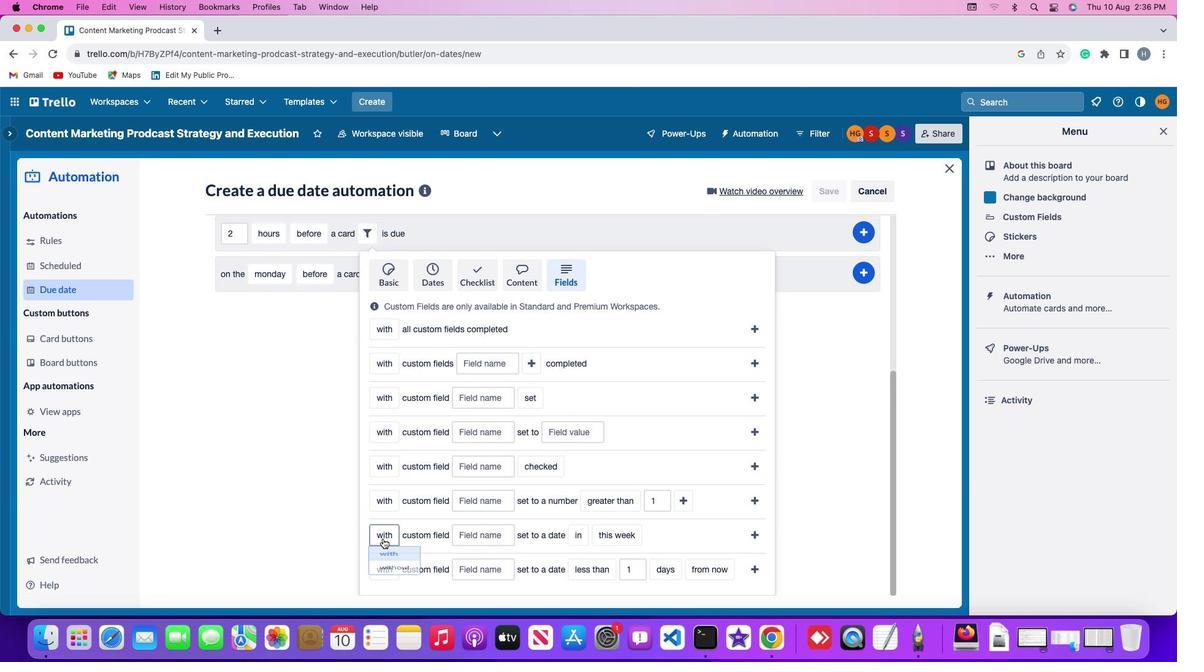 
Action: Mouse moved to (396, 586)
Screenshot: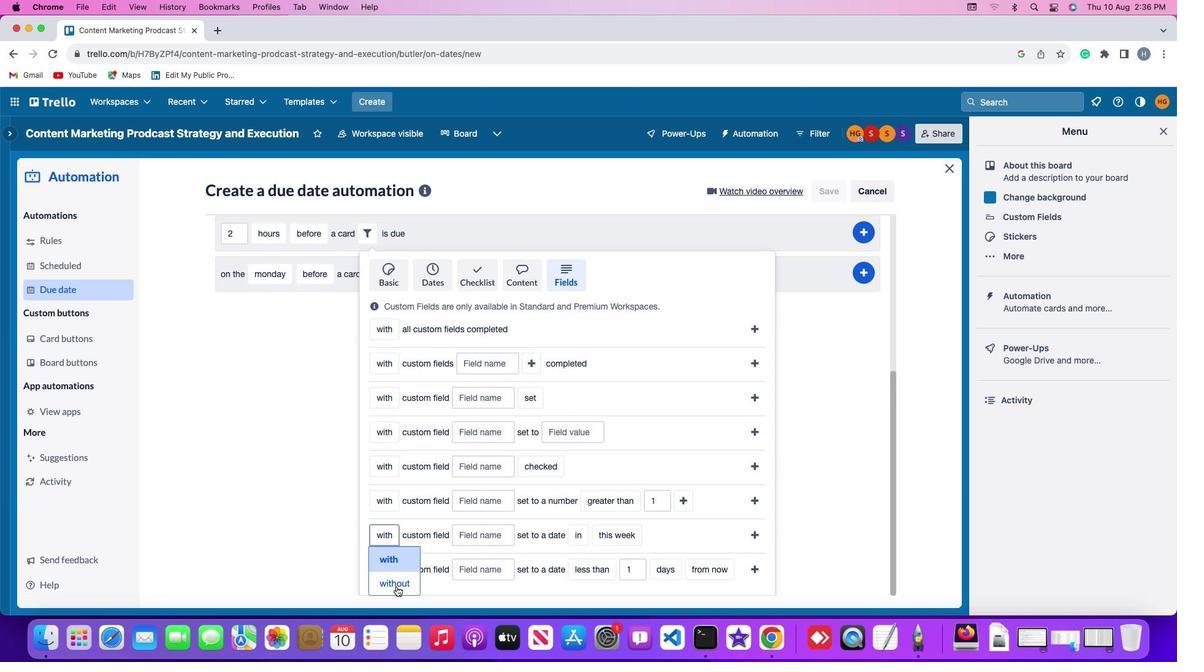 
Action: Mouse pressed left at (396, 586)
Screenshot: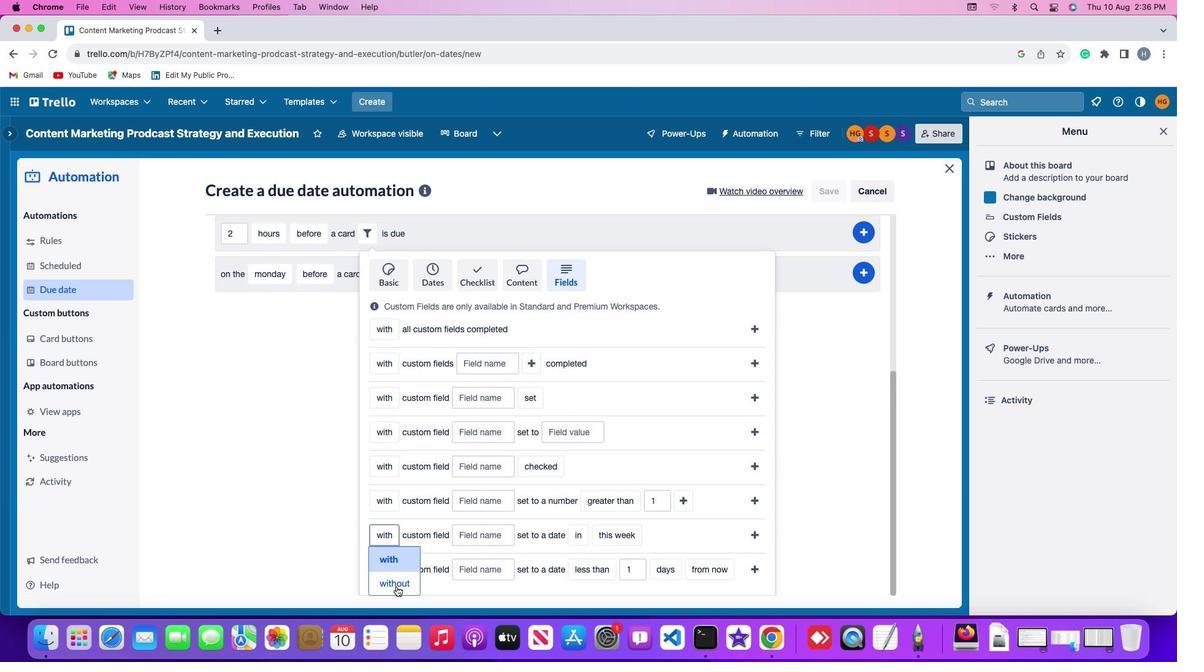 
Action: Mouse moved to (488, 538)
Screenshot: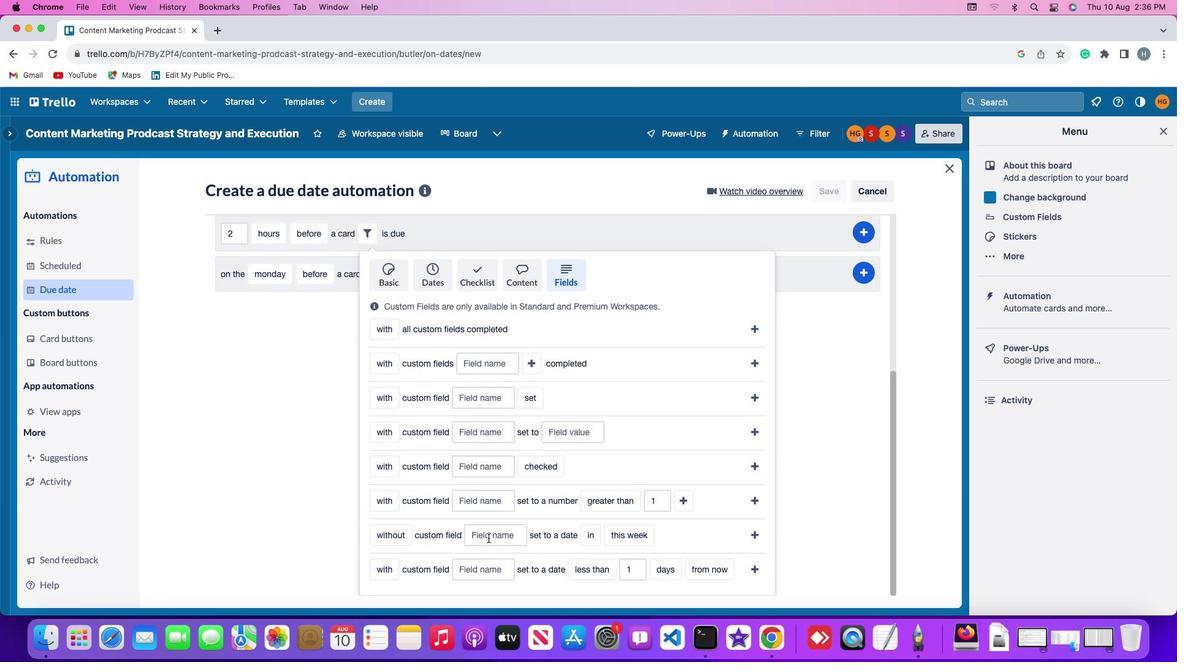 
Action: Mouse pressed left at (488, 538)
Screenshot: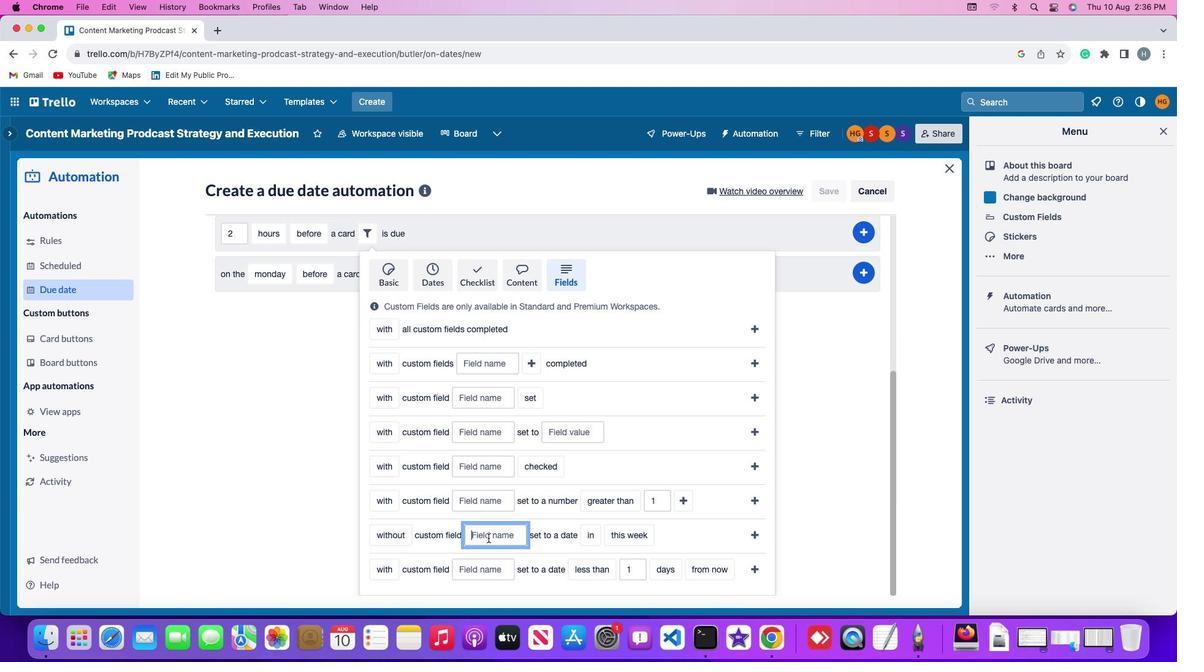 
Action: Mouse moved to (488, 535)
Screenshot: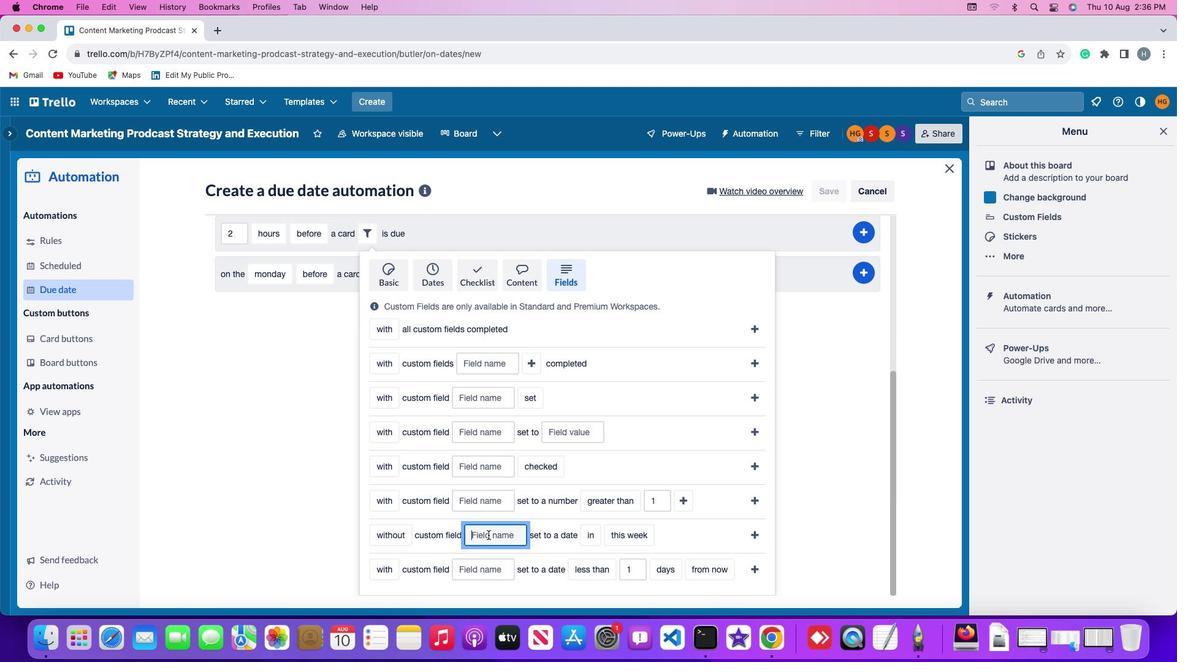 
Action: Key pressed Key.shift'R''e''s''u''m''e'
Screenshot: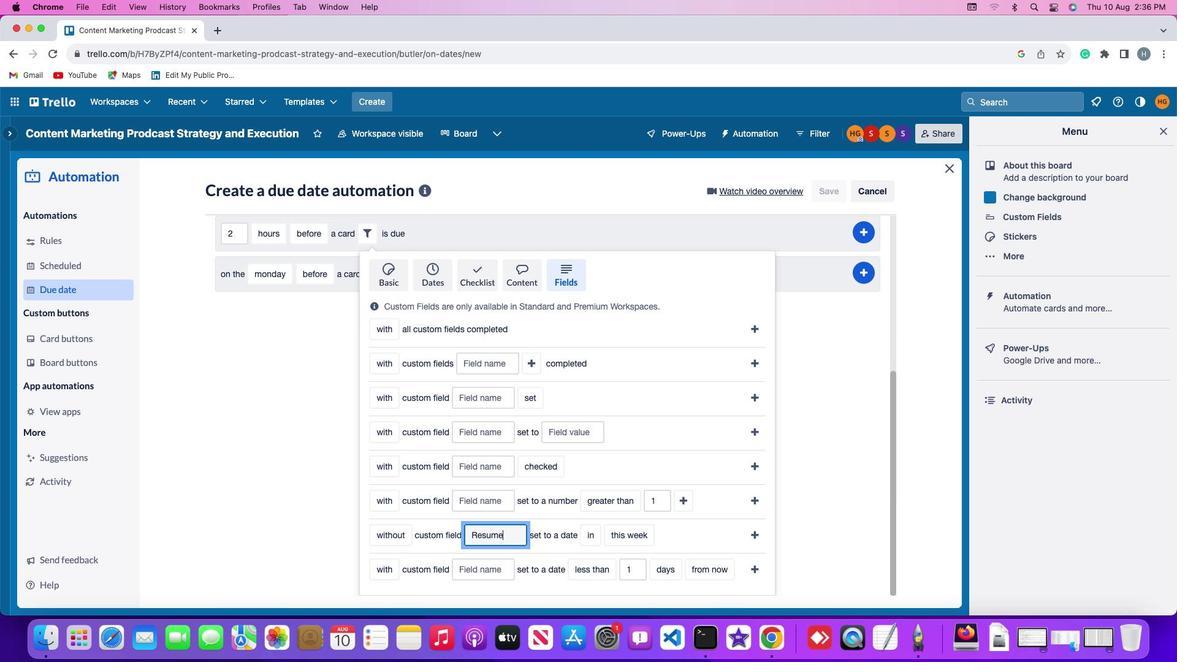 
Action: Mouse moved to (591, 537)
Screenshot: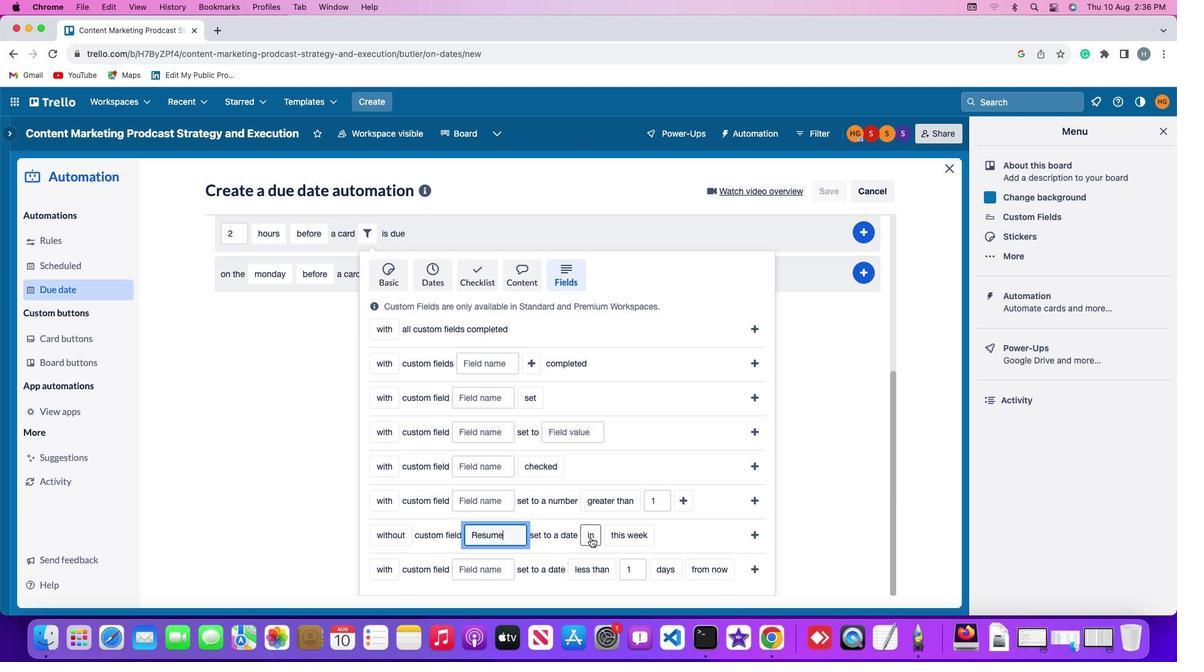 
Action: Mouse pressed left at (591, 537)
Screenshot: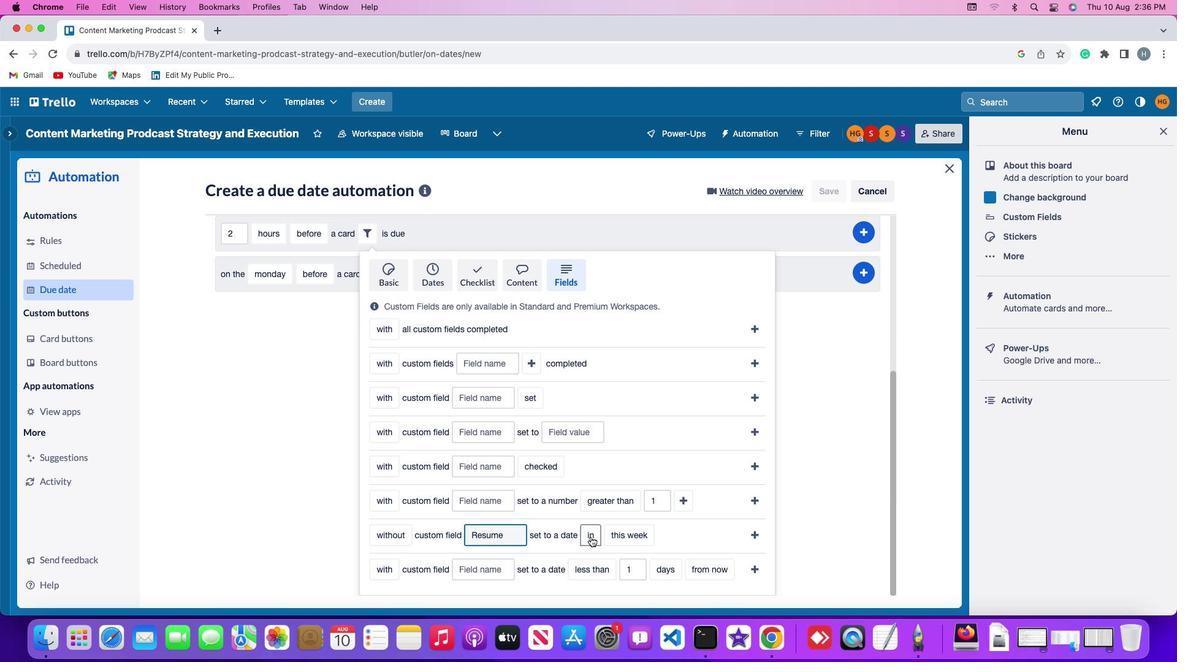 
Action: Mouse moved to (601, 585)
Screenshot: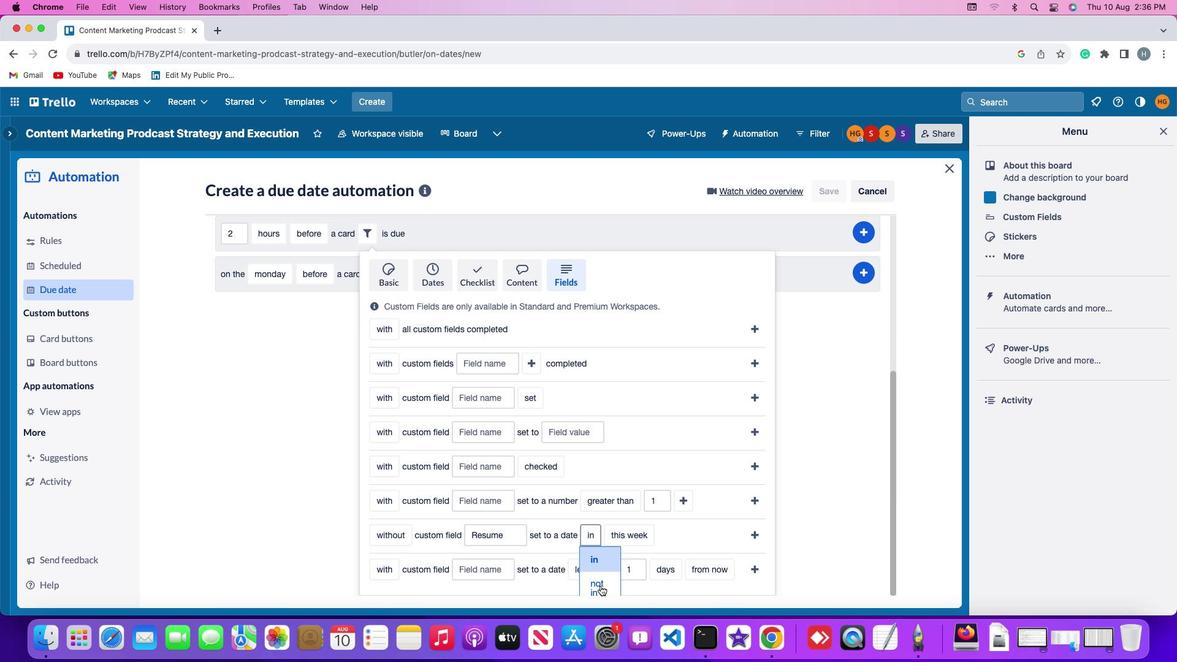 
Action: Mouse pressed left at (601, 585)
Screenshot: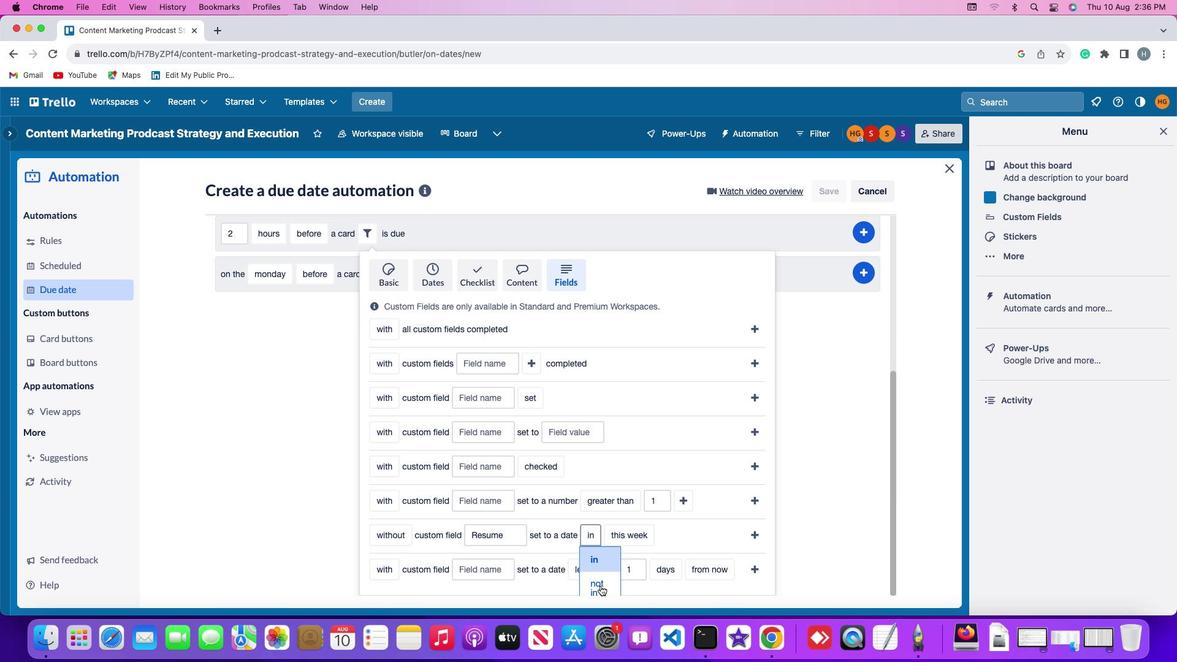 
Action: Mouse moved to (638, 539)
Screenshot: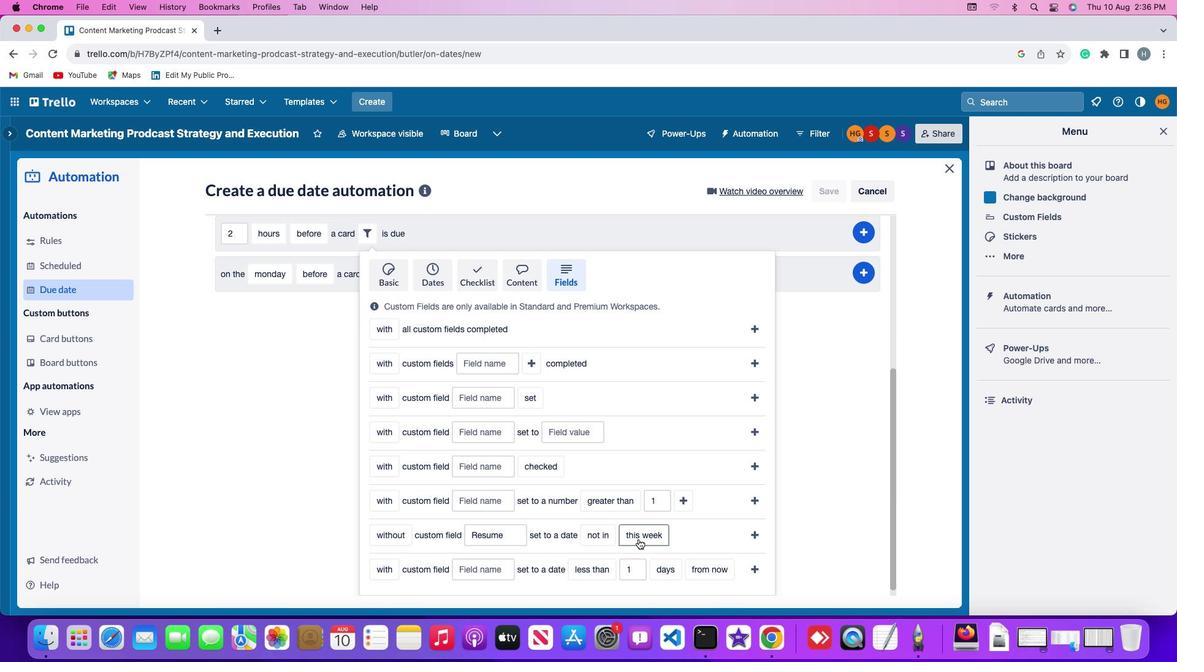
Action: Mouse pressed left at (638, 539)
Screenshot: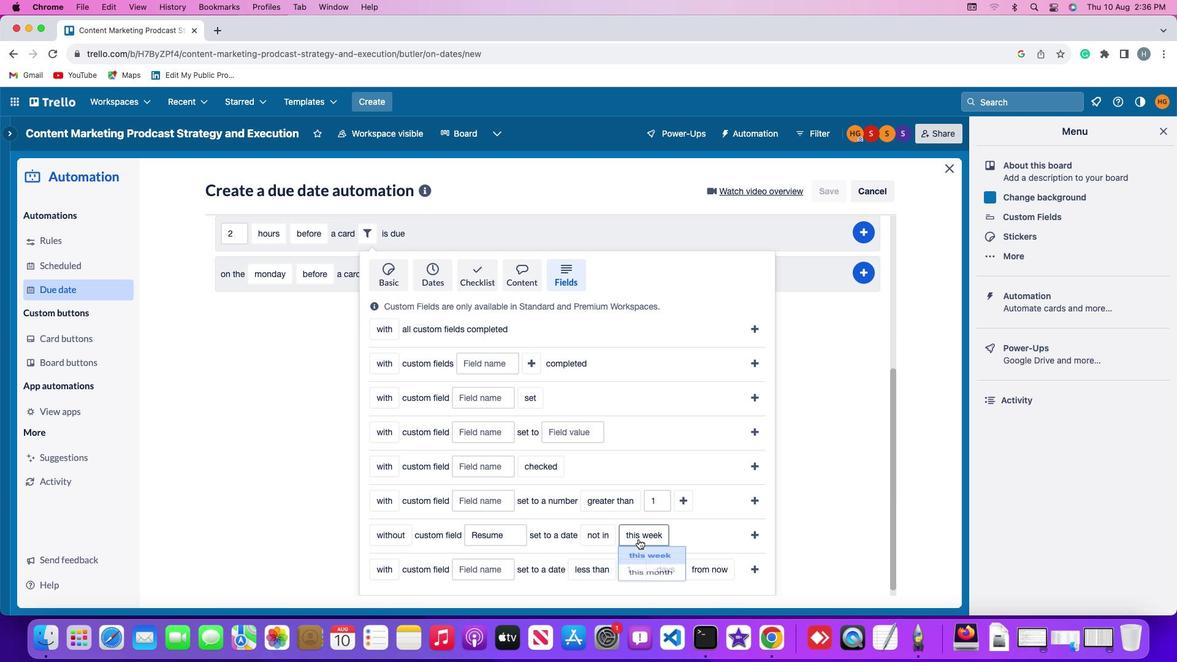 
Action: Mouse moved to (645, 579)
Screenshot: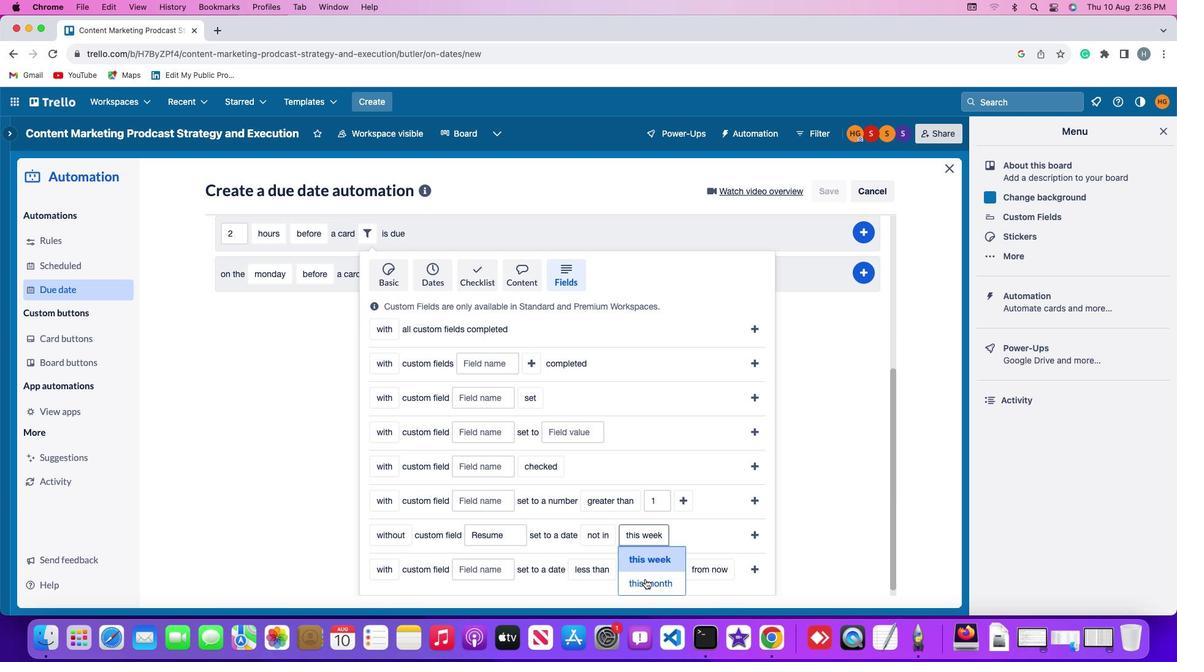 
Action: Mouse pressed left at (645, 579)
Screenshot: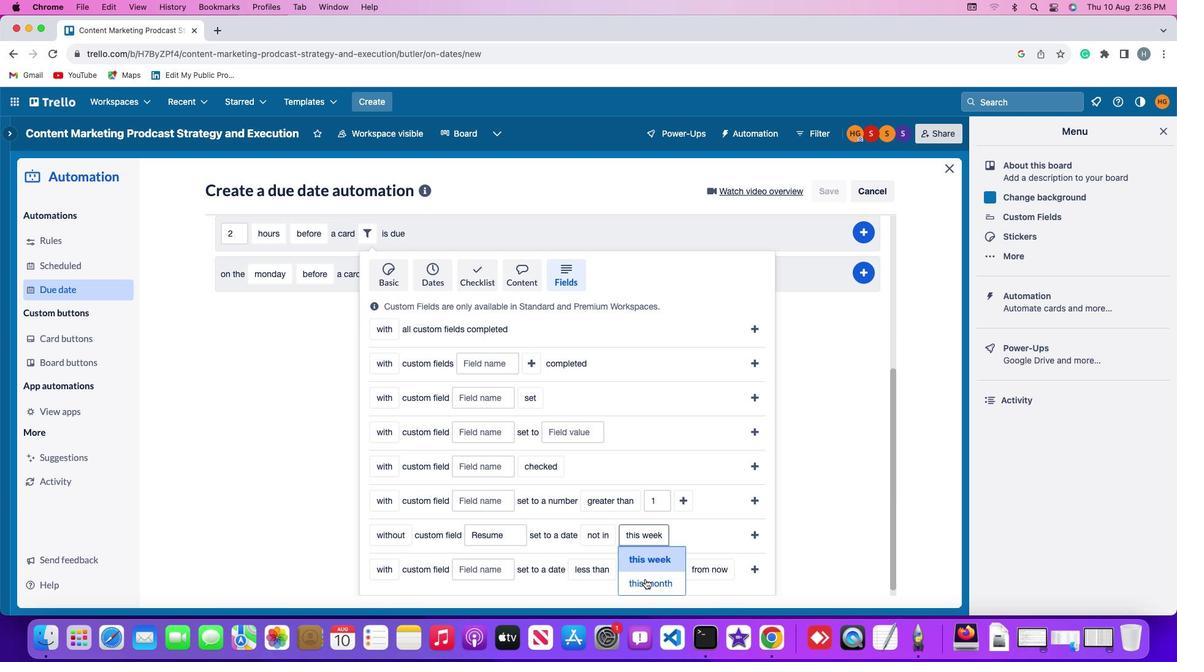 
Action: Mouse moved to (753, 531)
Screenshot: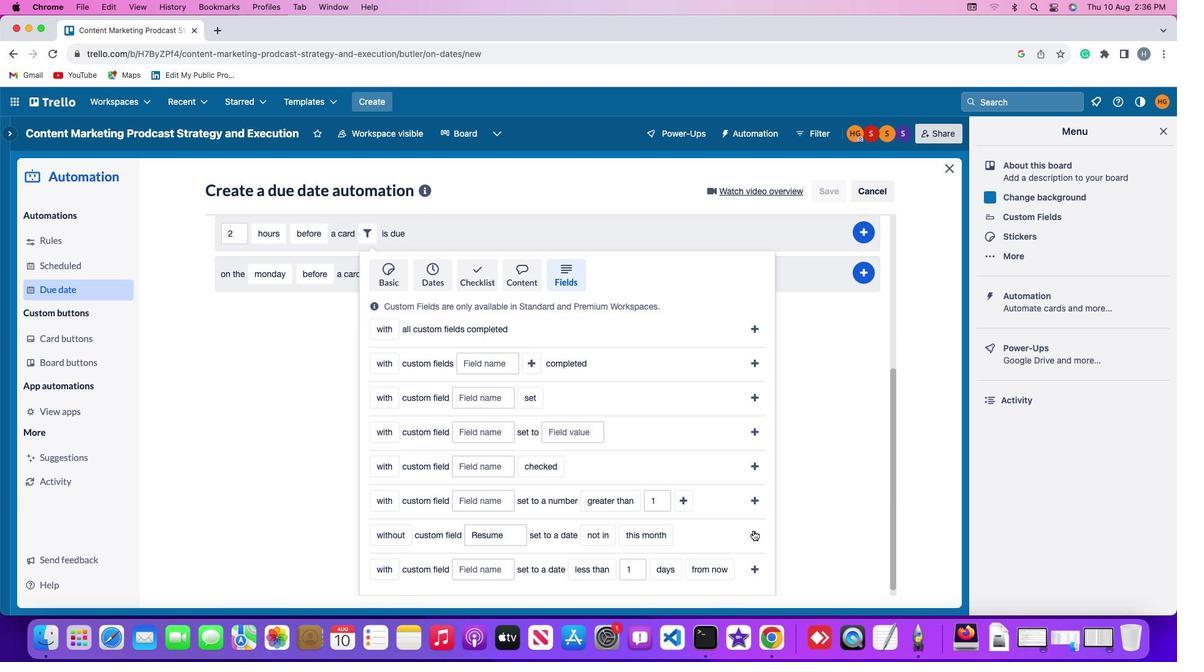 
Action: Mouse pressed left at (753, 531)
Screenshot: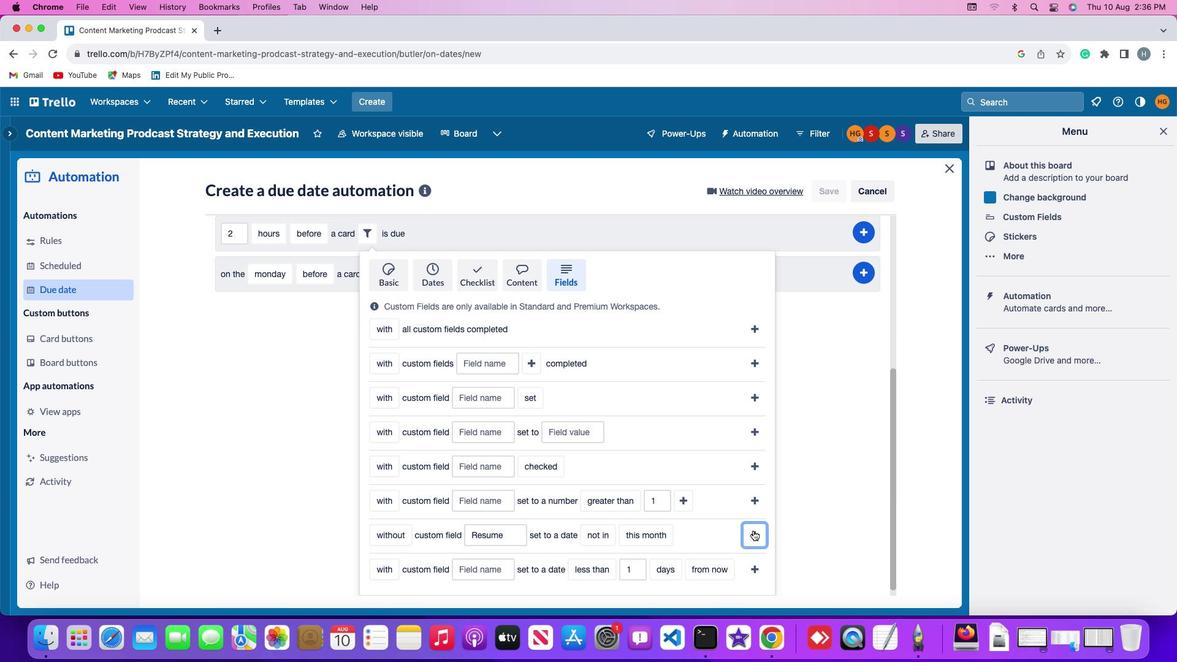 
Action: Mouse moved to (870, 489)
Screenshot: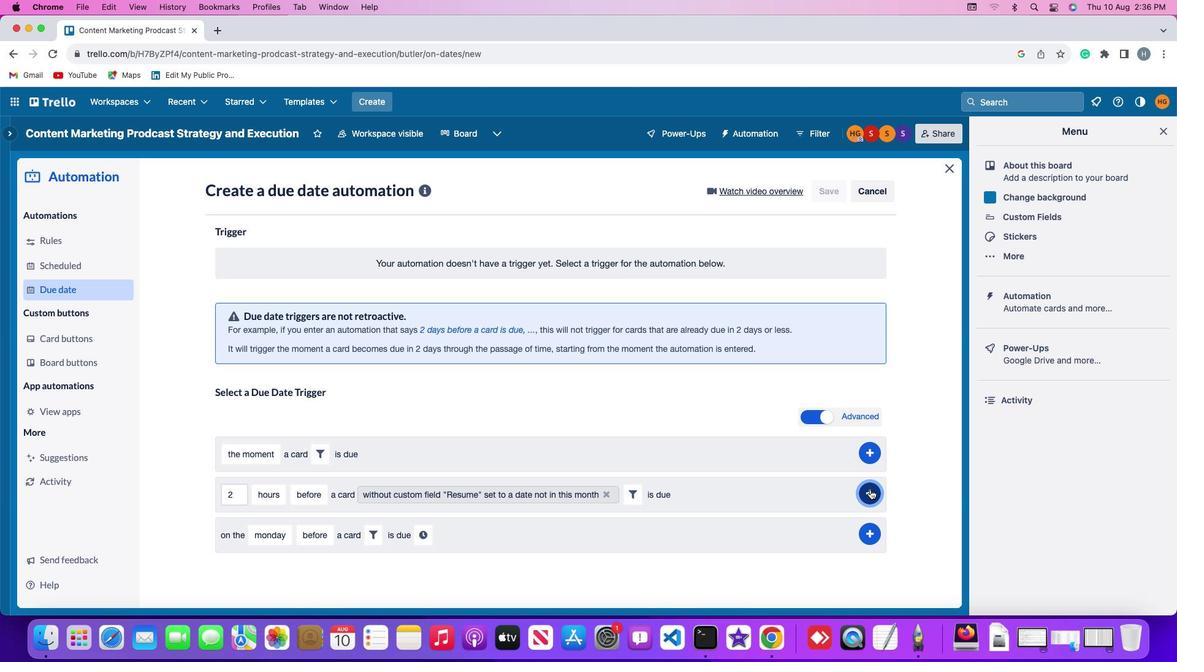 
Action: Mouse pressed left at (870, 489)
Screenshot: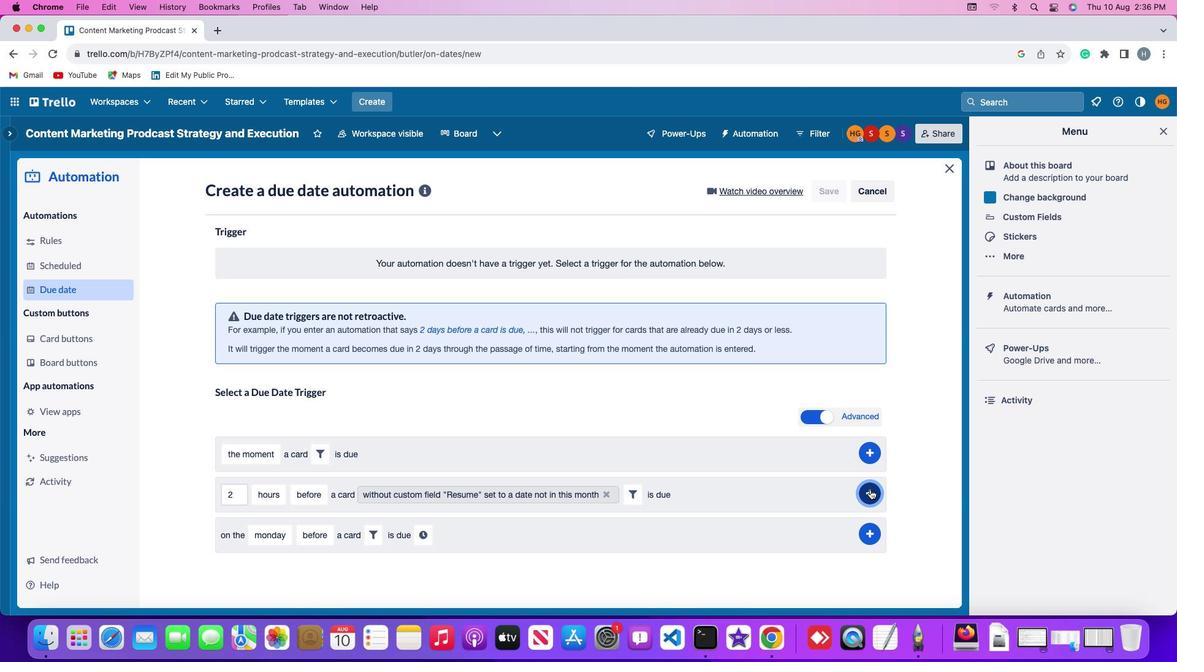 
Action: Mouse moved to (921, 410)
Screenshot: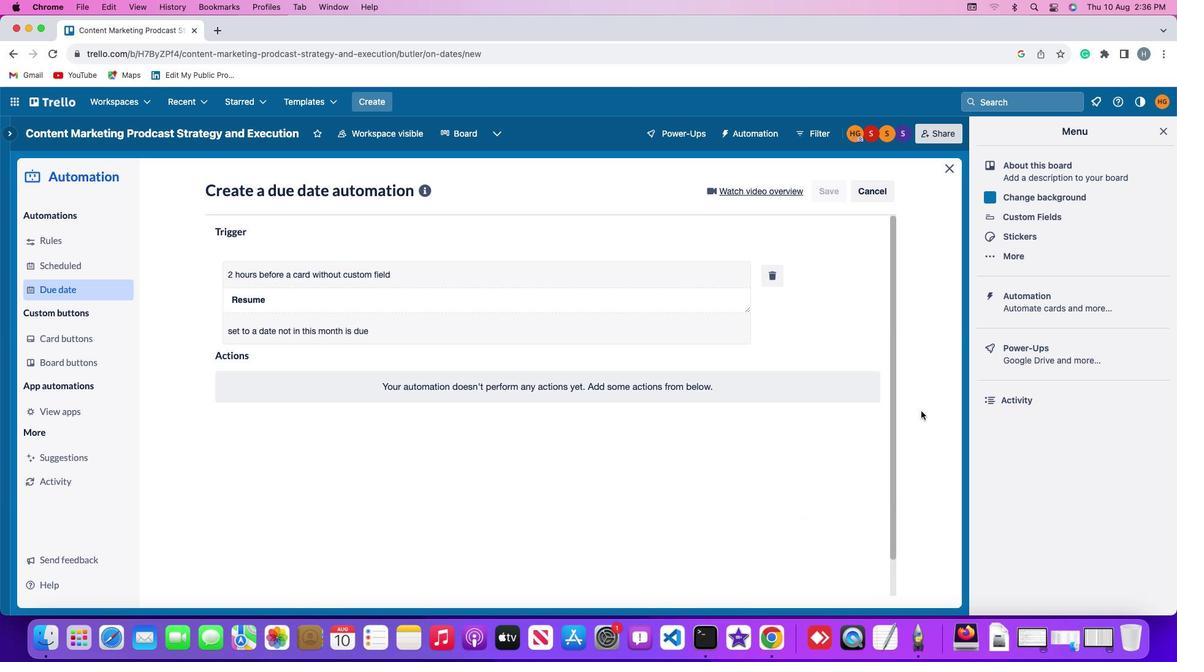 
